 Task: Find connections with filter location Chesterfield with filter topic #engineeringwith filter profile language Spanish with filter current company Employee Vs HR with filter school Hansraj College with filter industry Digital Accessibility Services with filter service category Coaching & Mentoring with filter keywords title Housekeeper
Action: Mouse moved to (524, 64)
Screenshot: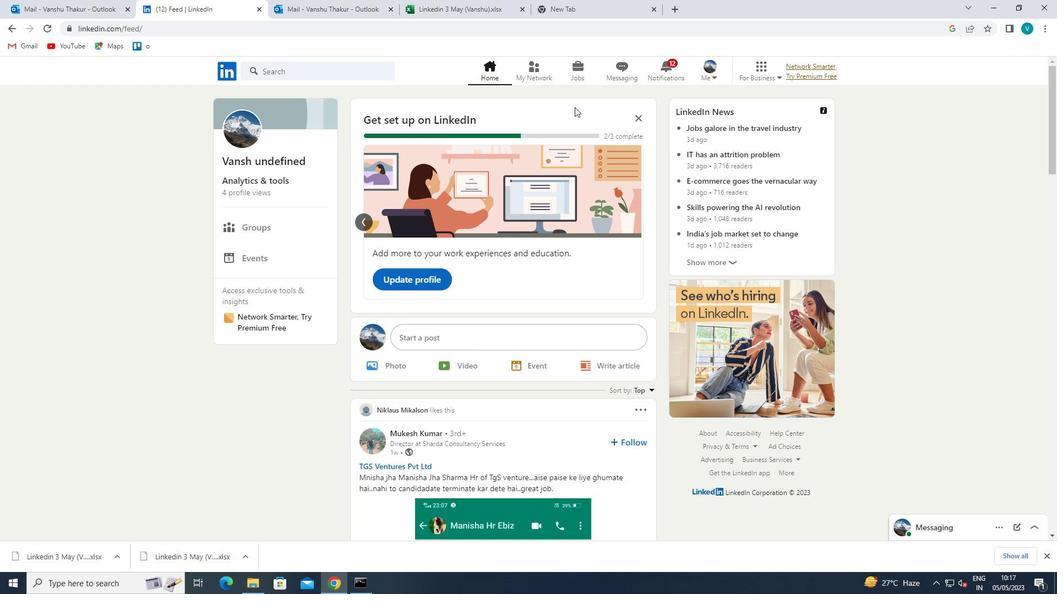 
Action: Mouse pressed left at (524, 64)
Screenshot: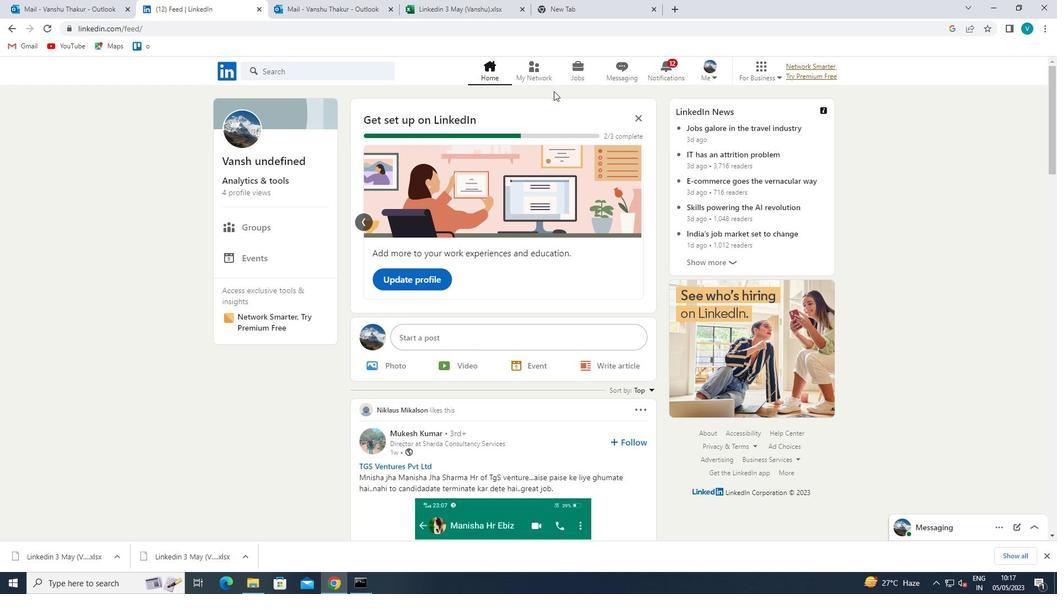 
Action: Mouse moved to (325, 131)
Screenshot: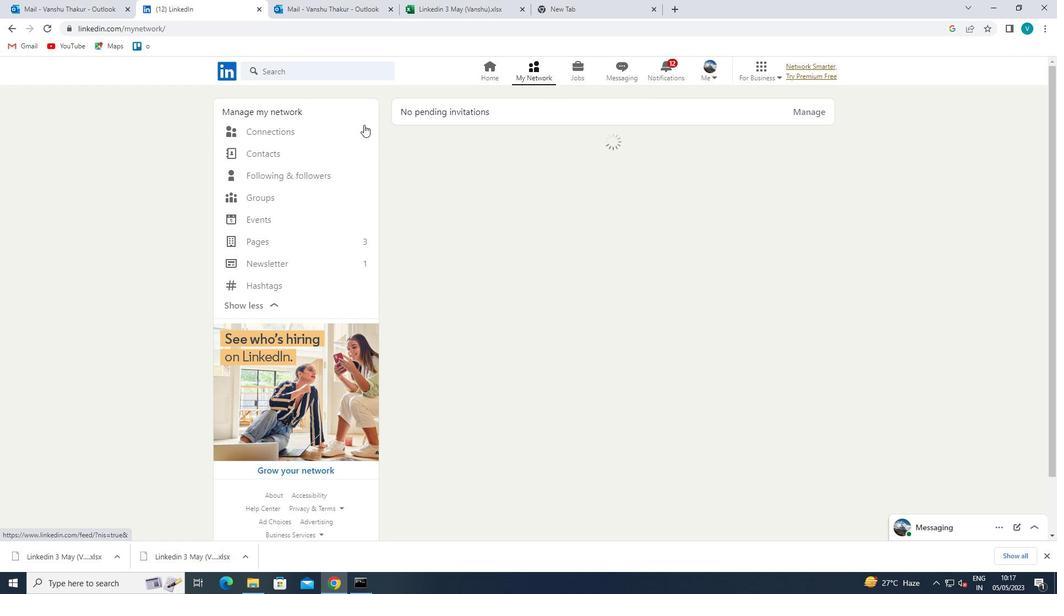 
Action: Mouse pressed left at (325, 131)
Screenshot: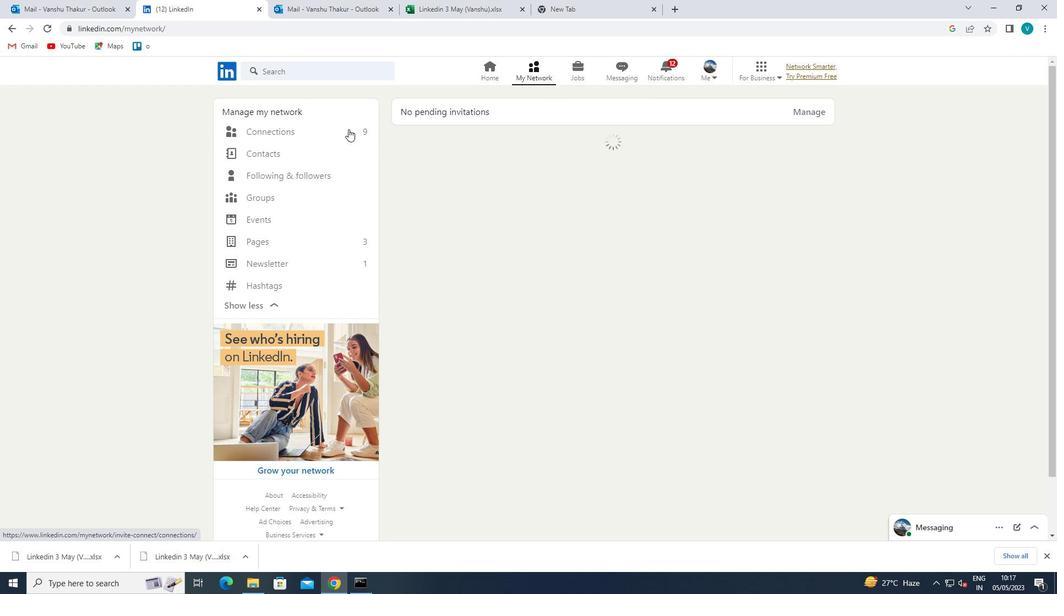 
Action: Mouse moved to (589, 127)
Screenshot: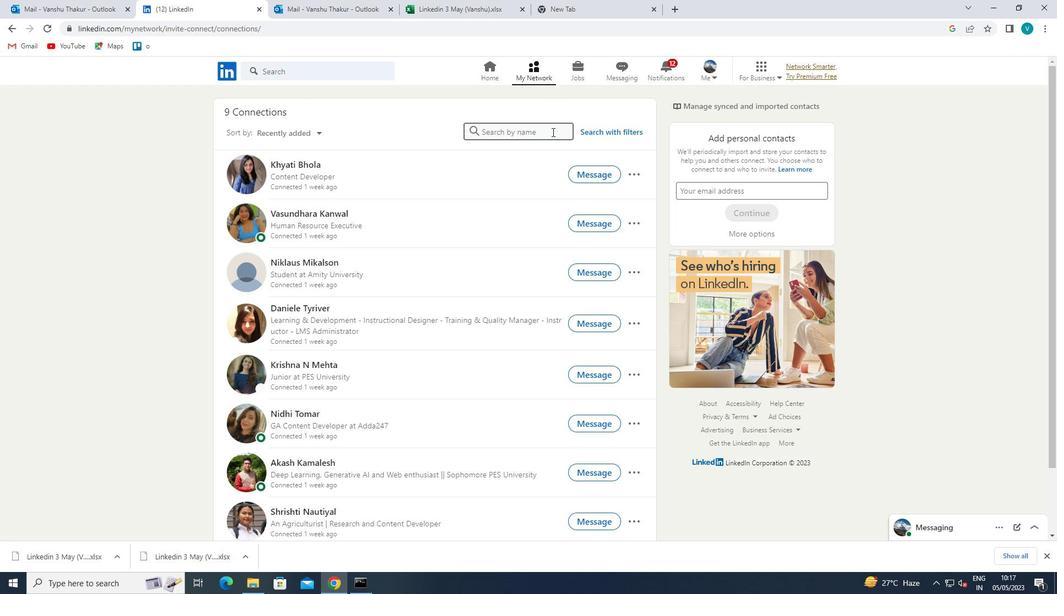 
Action: Mouse pressed left at (589, 127)
Screenshot: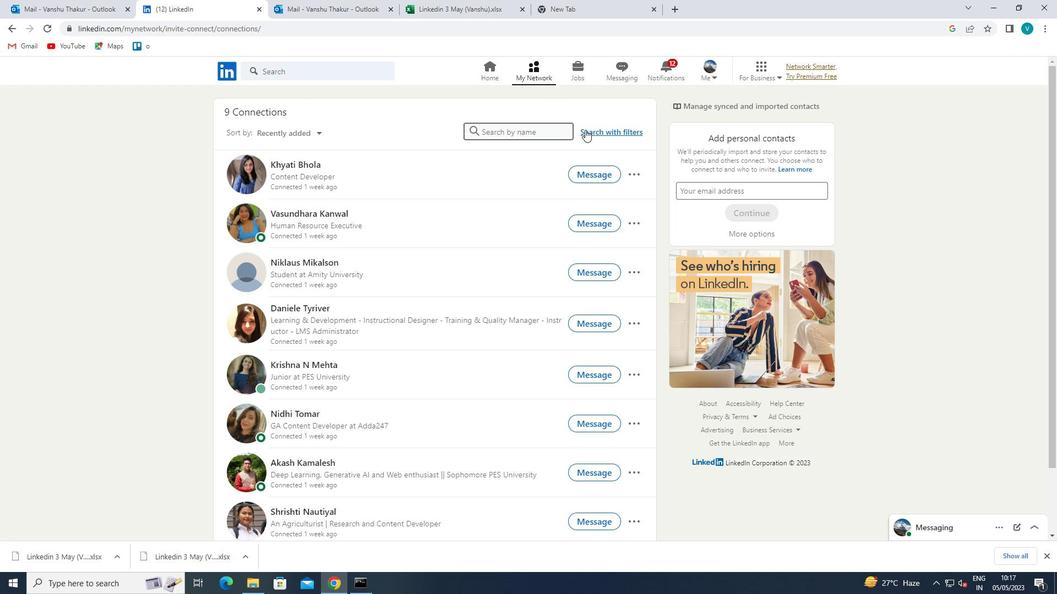
Action: Mouse moved to (540, 101)
Screenshot: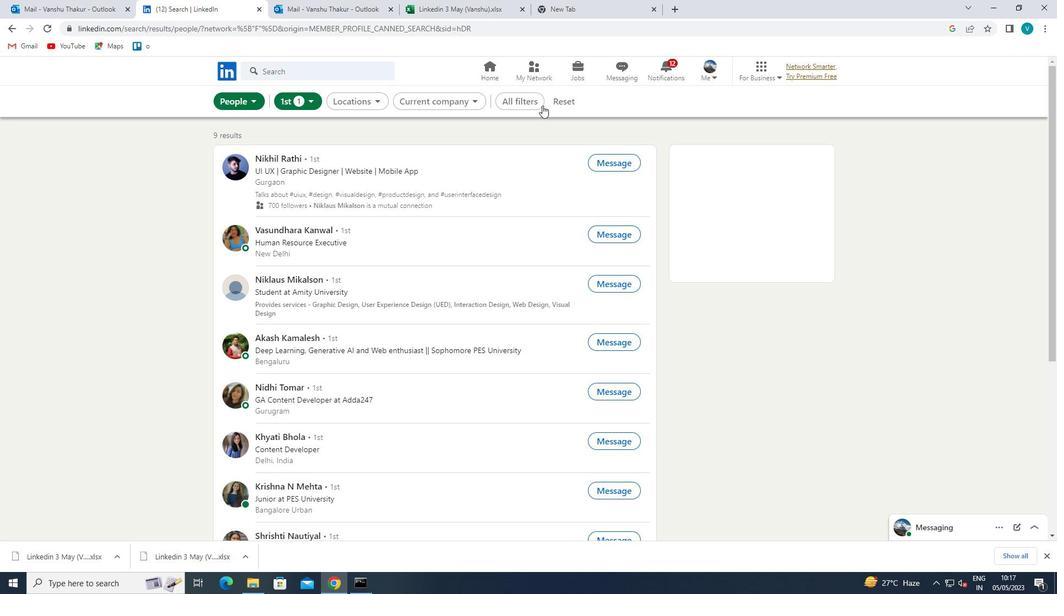 
Action: Mouse pressed left at (540, 101)
Screenshot: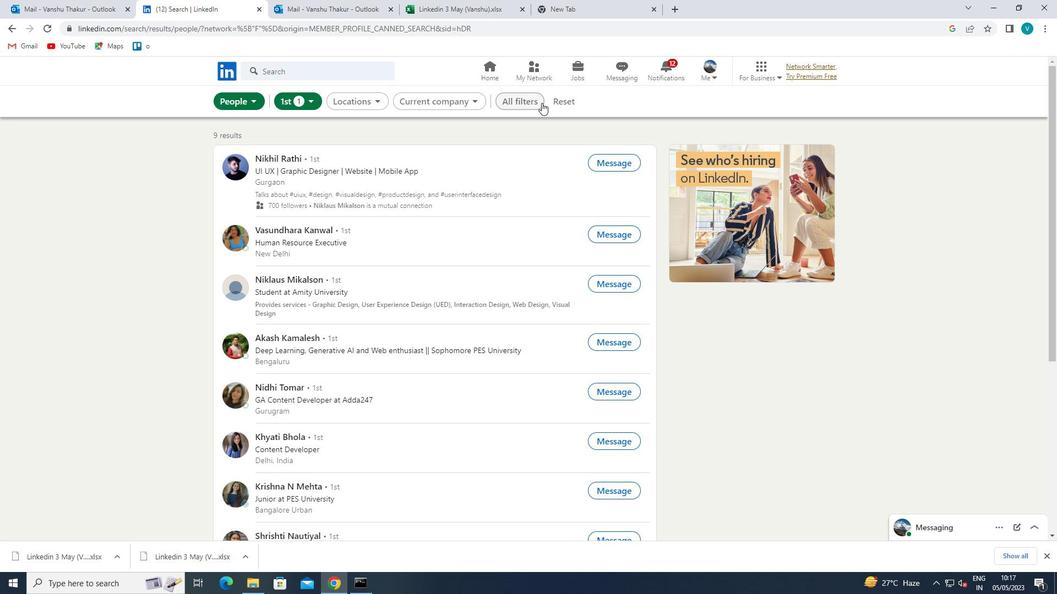 
Action: Mouse moved to (926, 223)
Screenshot: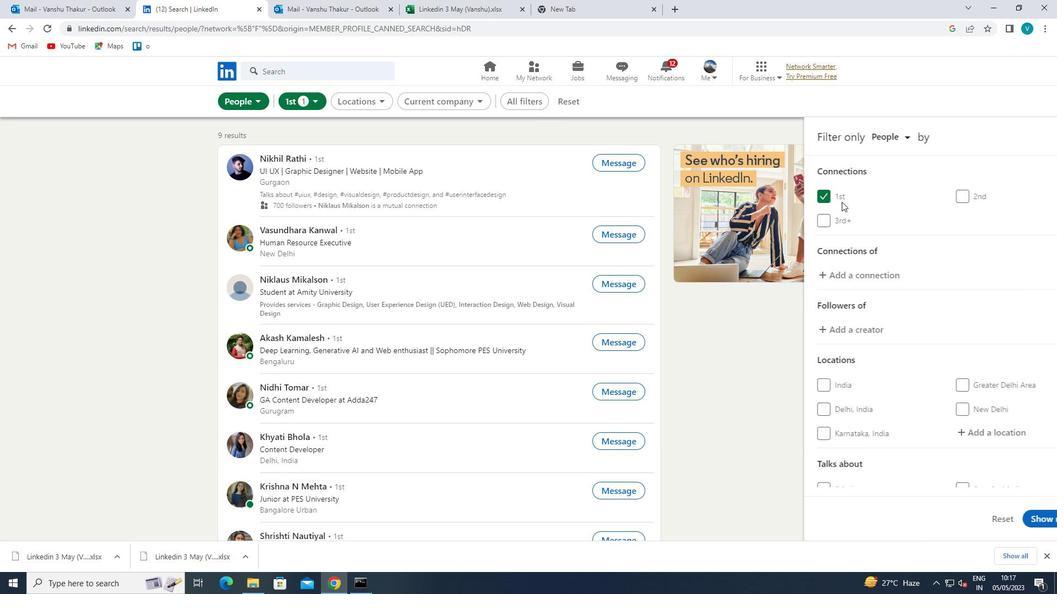 
Action: Mouse scrolled (926, 222) with delta (0, 0)
Screenshot: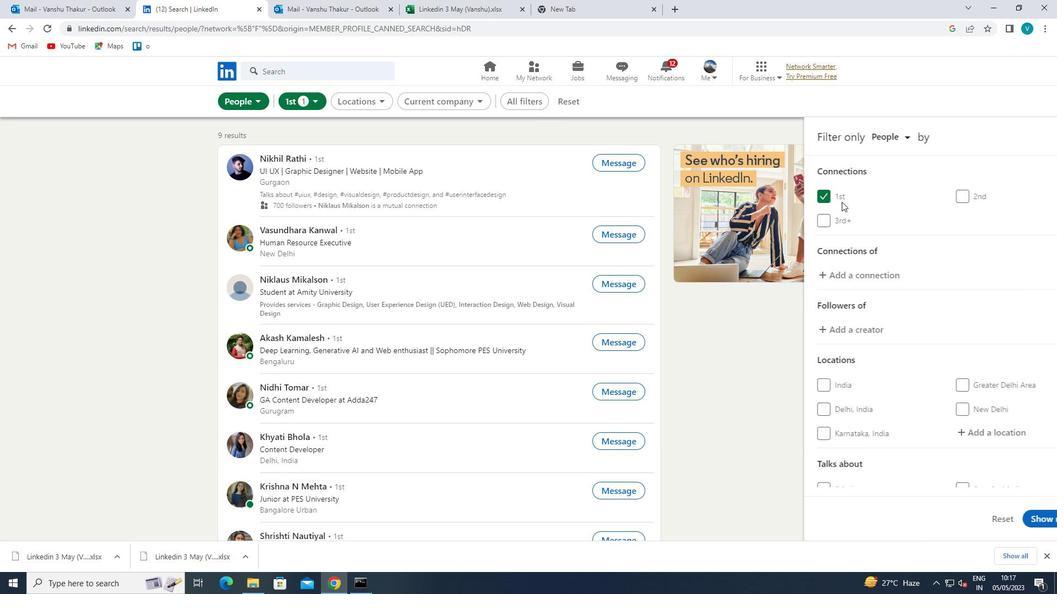 
Action: Mouse scrolled (926, 222) with delta (0, 0)
Screenshot: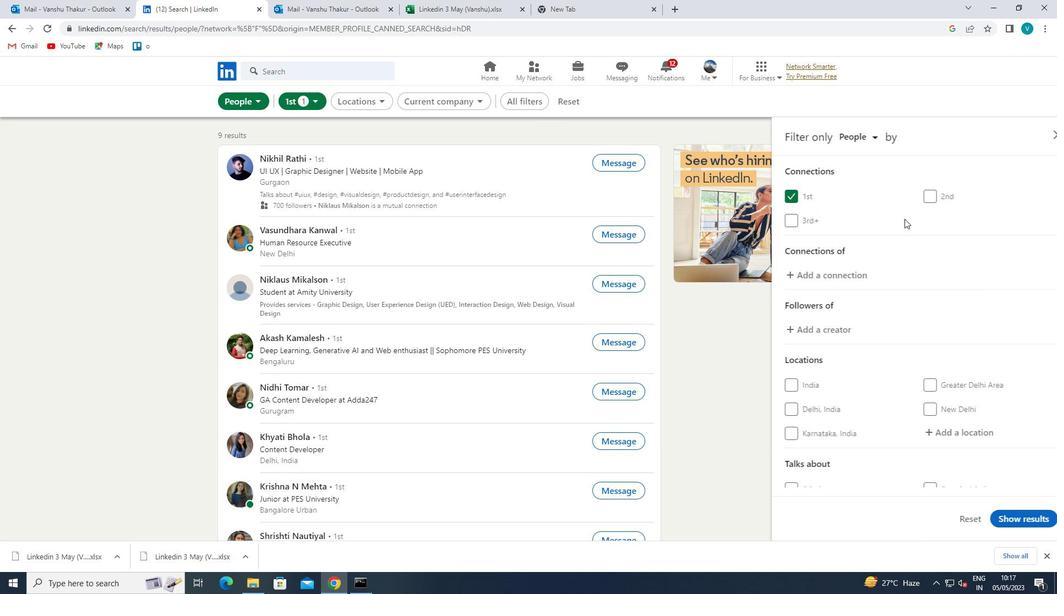 
Action: Mouse moved to (954, 316)
Screenshot: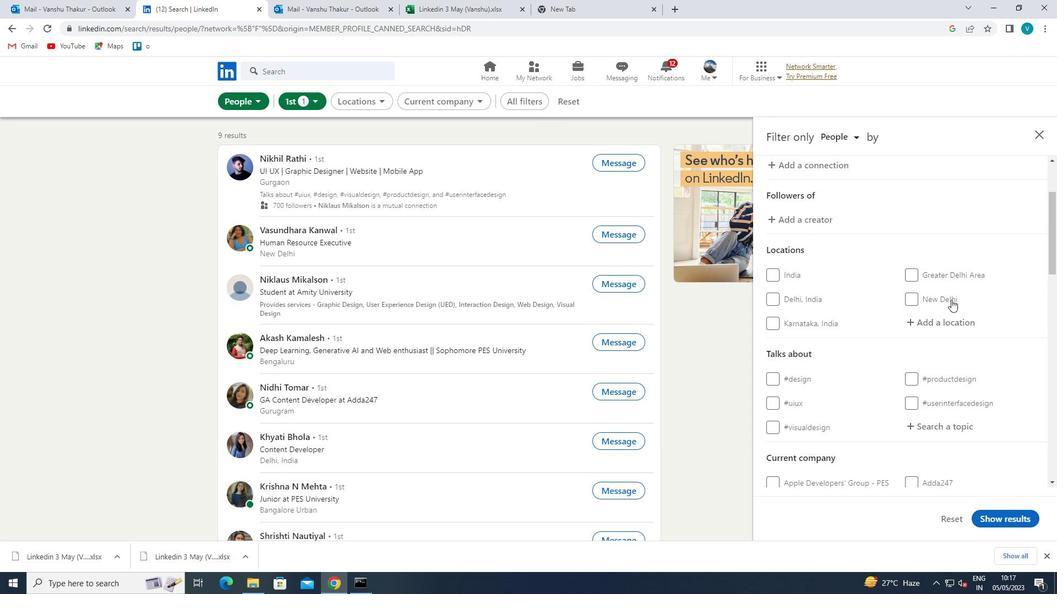 
Action: Mouse pressed left at (954, 316)
Screenshot: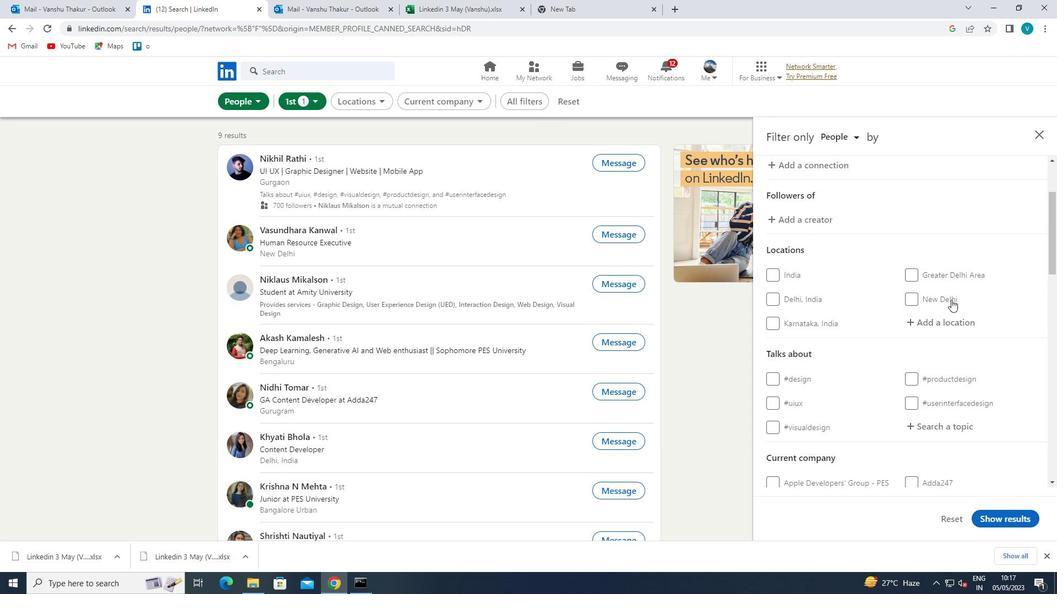 
Action: Key pressed <Key.shift>CHESTERG<Key.backspace>FIELS
Screenshot: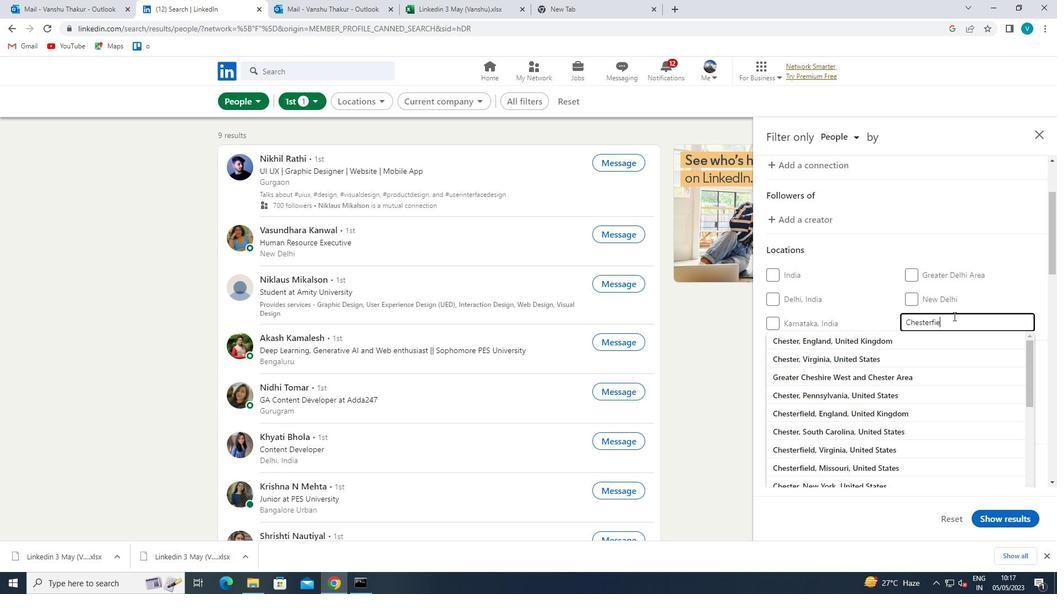 
Action: Mouse moved to (927, 342)
Screenshot: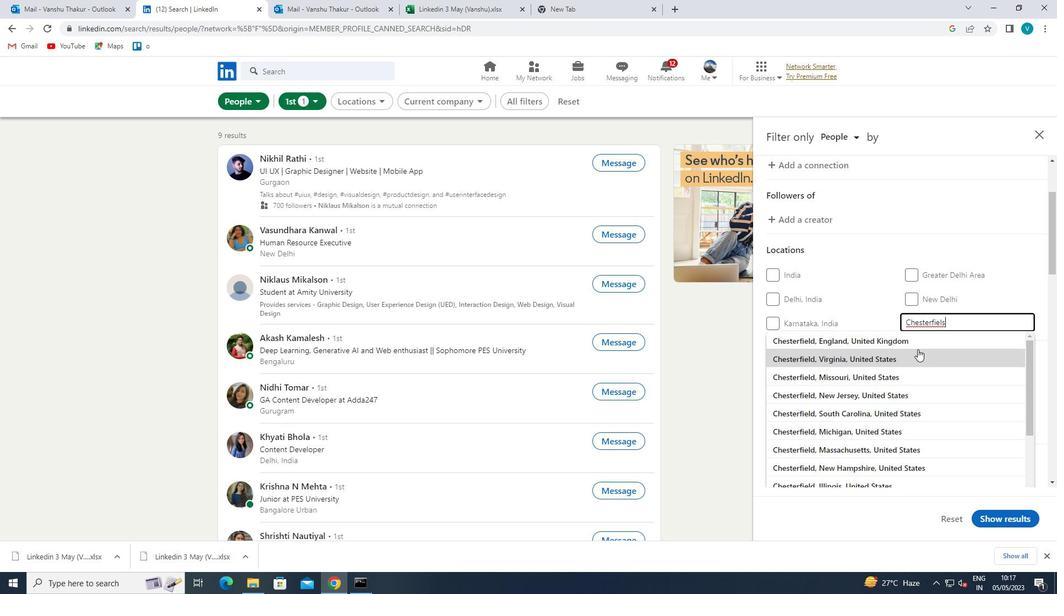 
Action: Mouse pressed left at (927, 342)
Screenshot: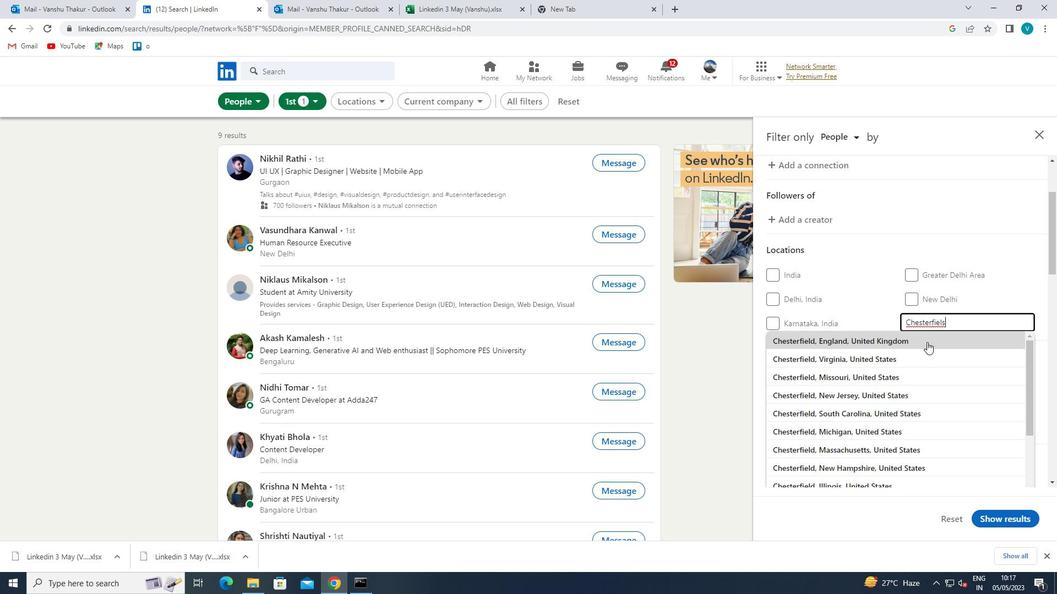 
Action: Mouse scrolled (927, 342) with delta (0, 0)
Screenshot: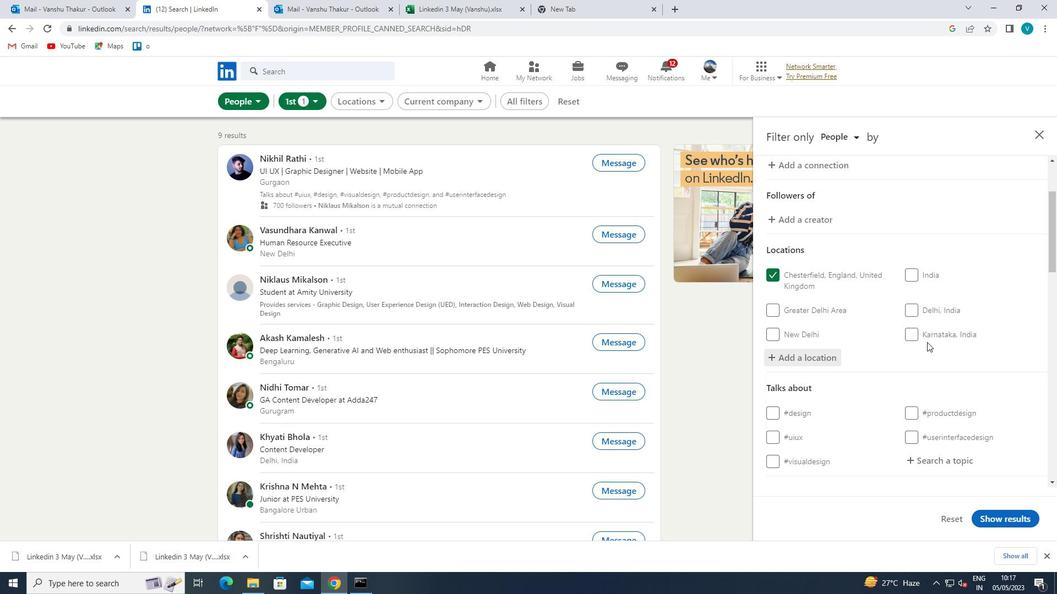 
Action: Mouse scrolled (927, 342) with delta (0, 0)
Screenshot: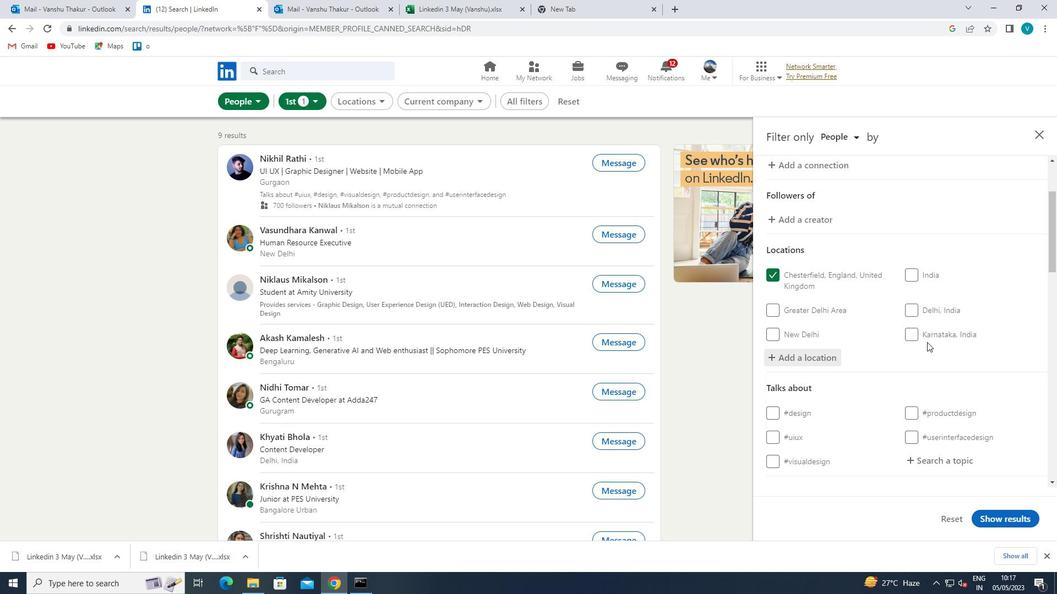 
Action: Mouse moved to (936, 356)
Screenshot: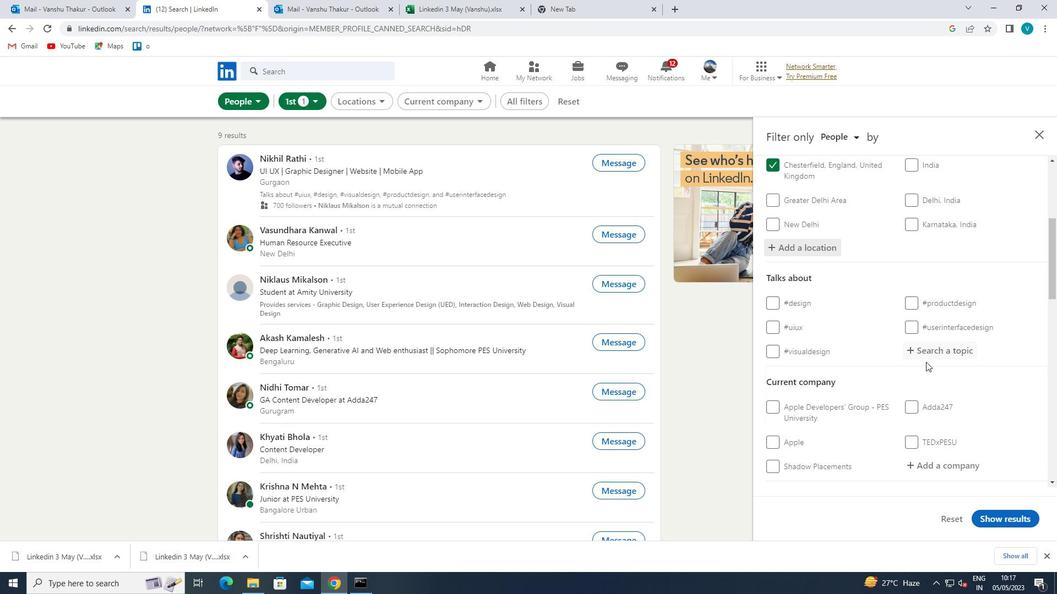 
Action: Mouse pressed left at (936, 356)
Screenshot: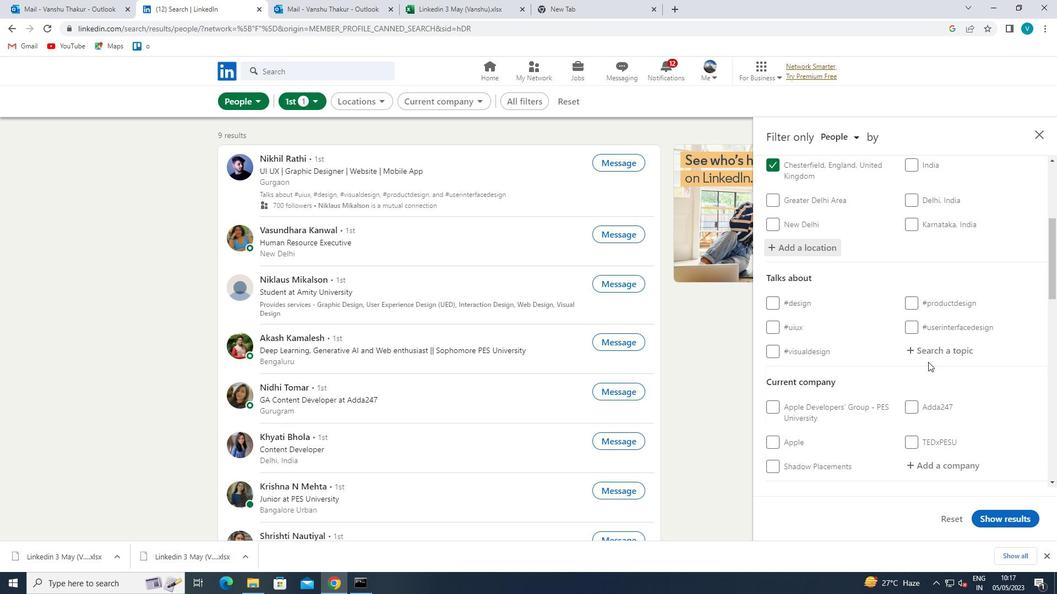 
Action: Key pressed ENGINEER
Screenshot: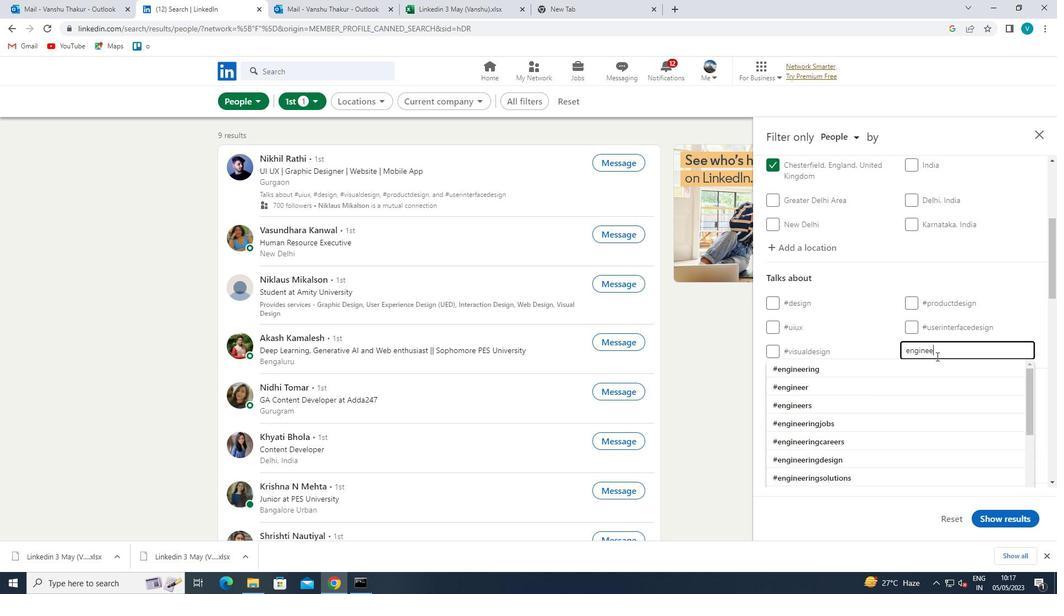 
Action: Mouse moved to (908, 365)
Screenshot: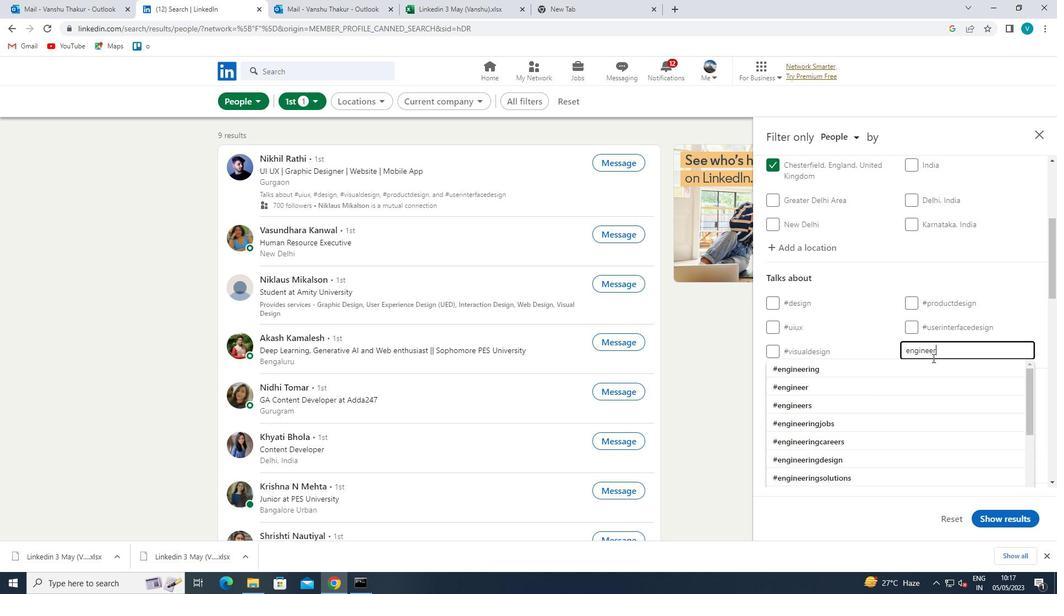
Action: Mouse pressed left at (908, 365)
Screenshot: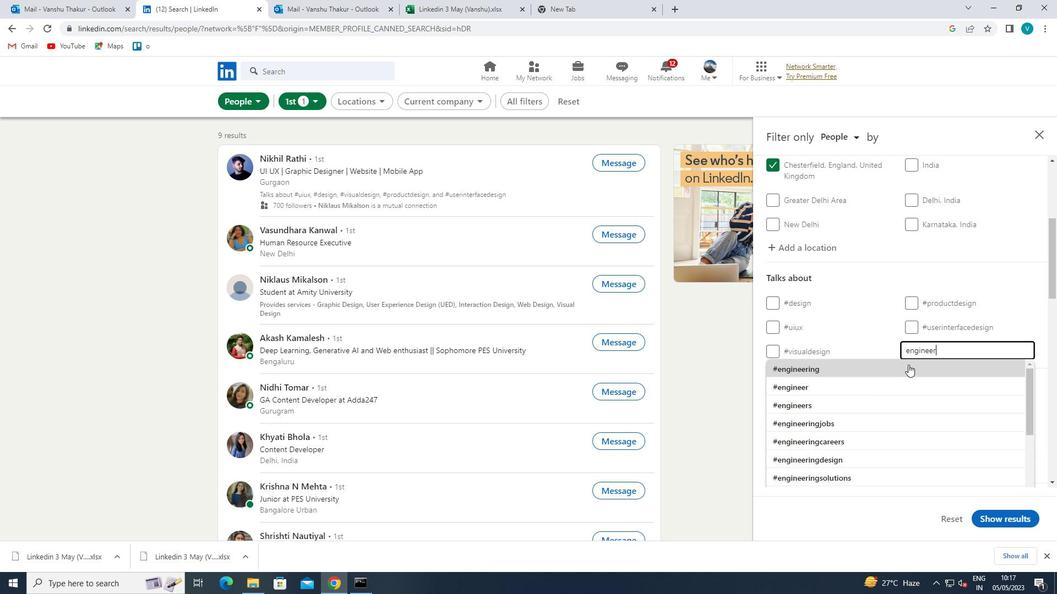
Action: Mouse moved to (908, 365)
Screenshot: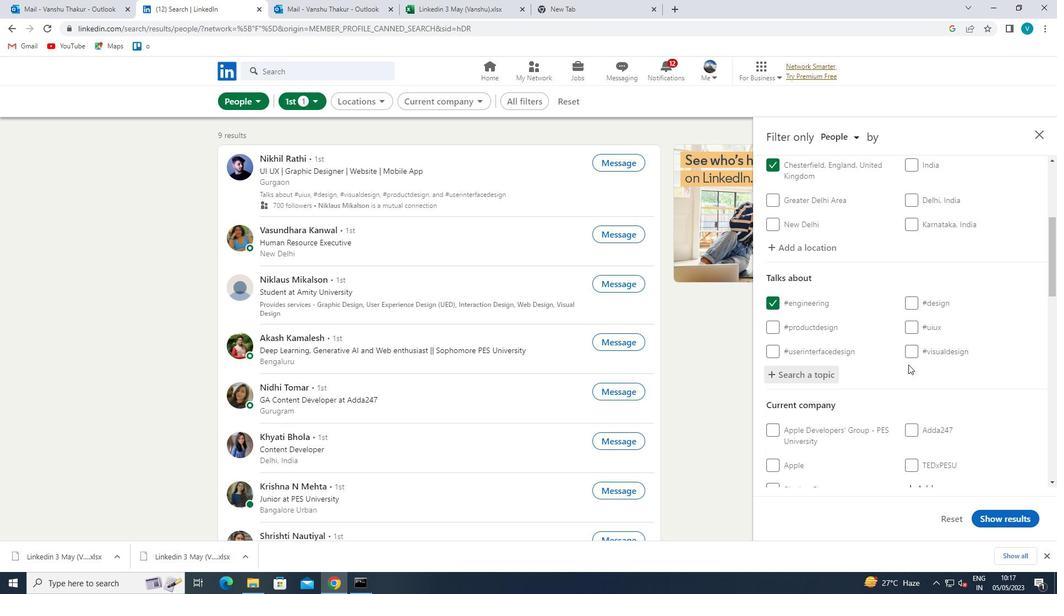 
Action: Mouse scrolled (908, 365) with delta (0, 0)
Screenshot: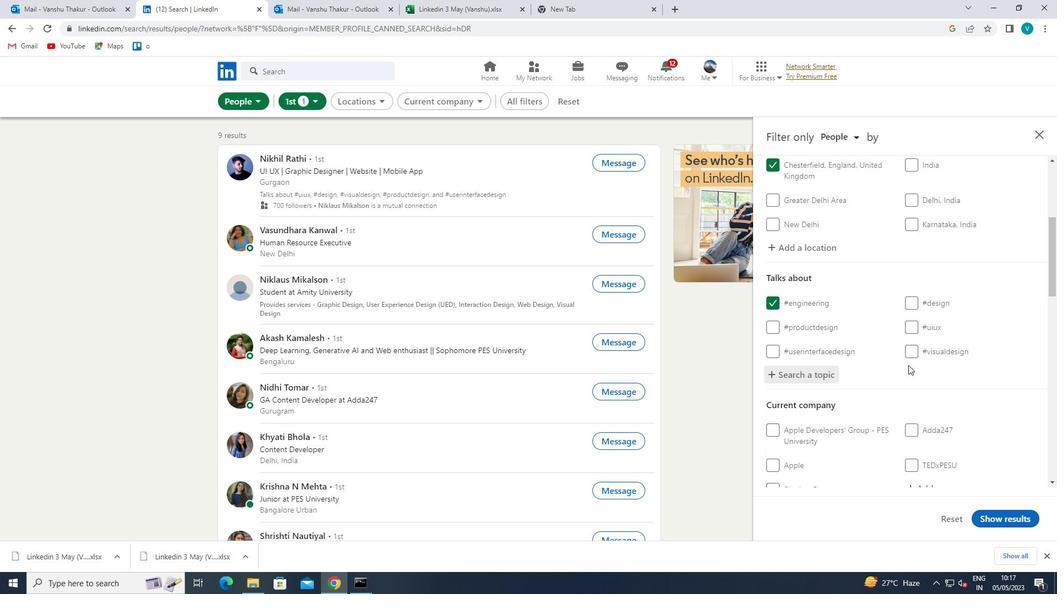 
Action: Mouse scrolled (908, 365) with delta (0, 0)
Screenshot: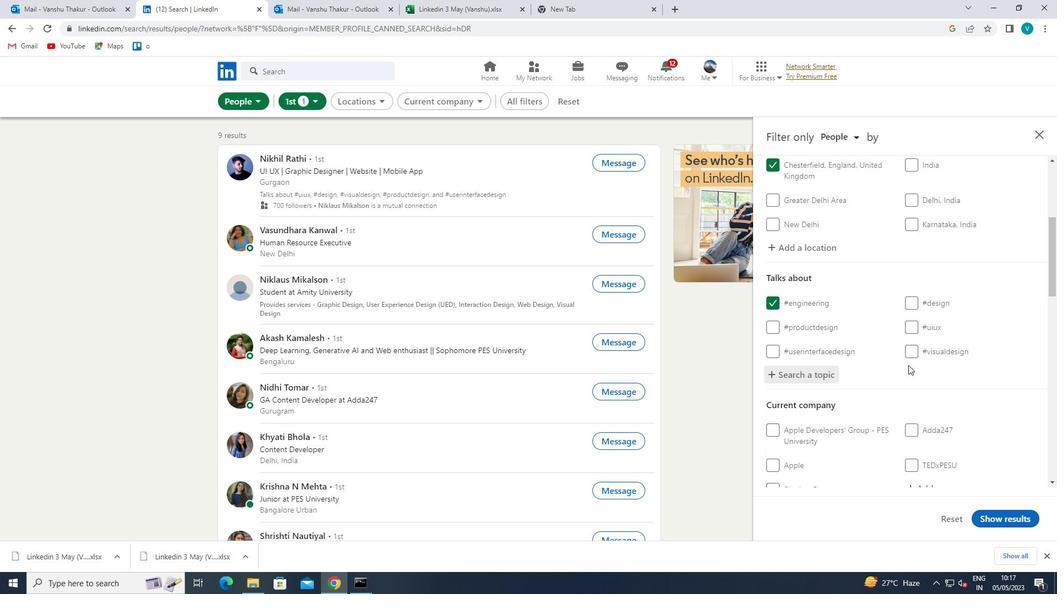
Action: Mouse moved to (920, 370)
Screenshot: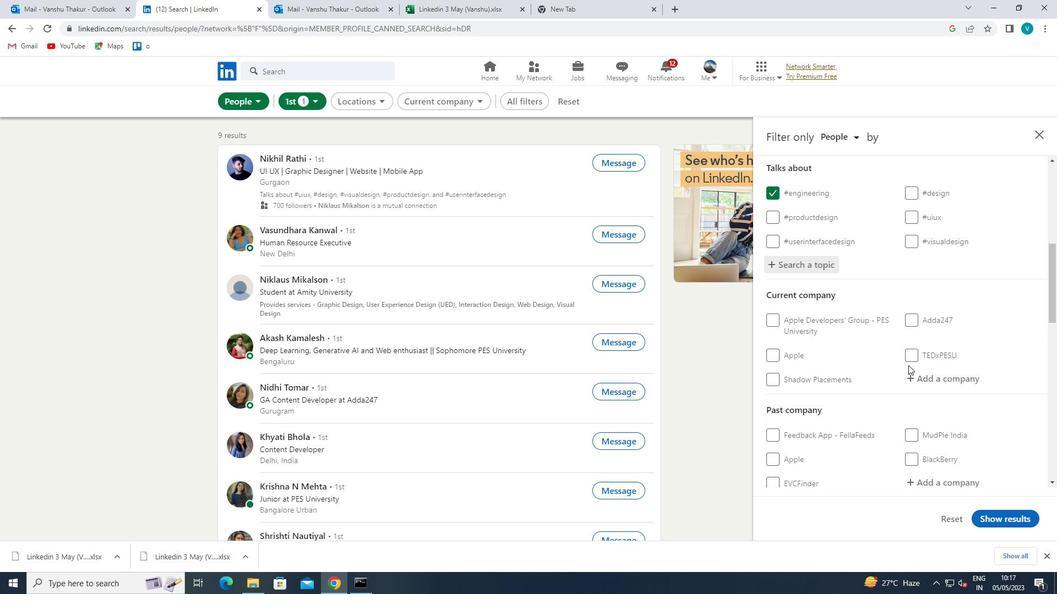 
Action: Mouse pressed left at (920, 370)
Screenshot: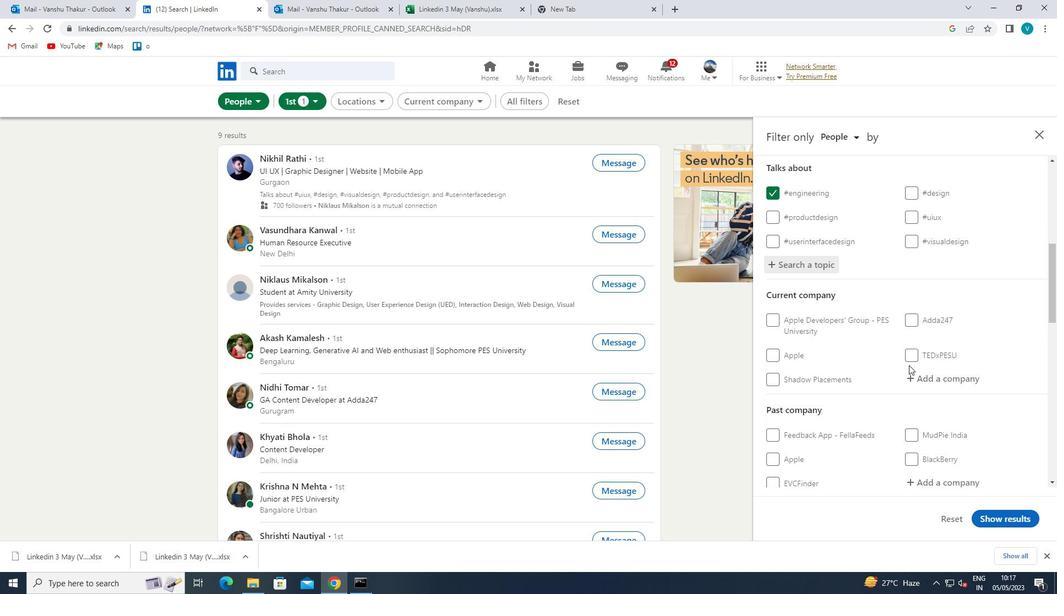 
Action: Key pressed <Key.shift><Key.shift><Key.shift>EMPLOYEE
Screenshot: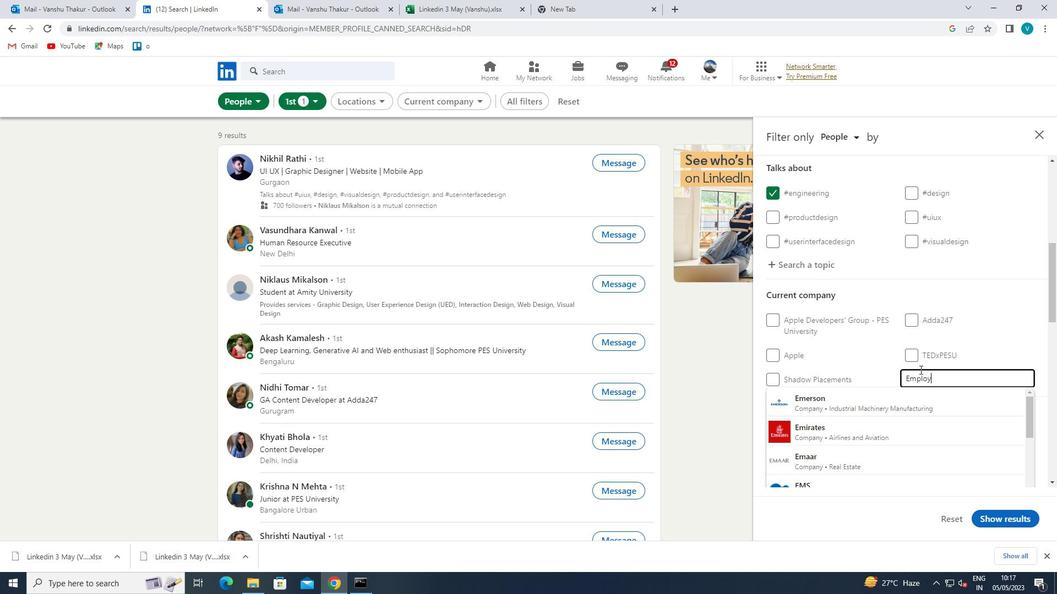 
Action: Mouse moved to (890, 392)
Screenshot: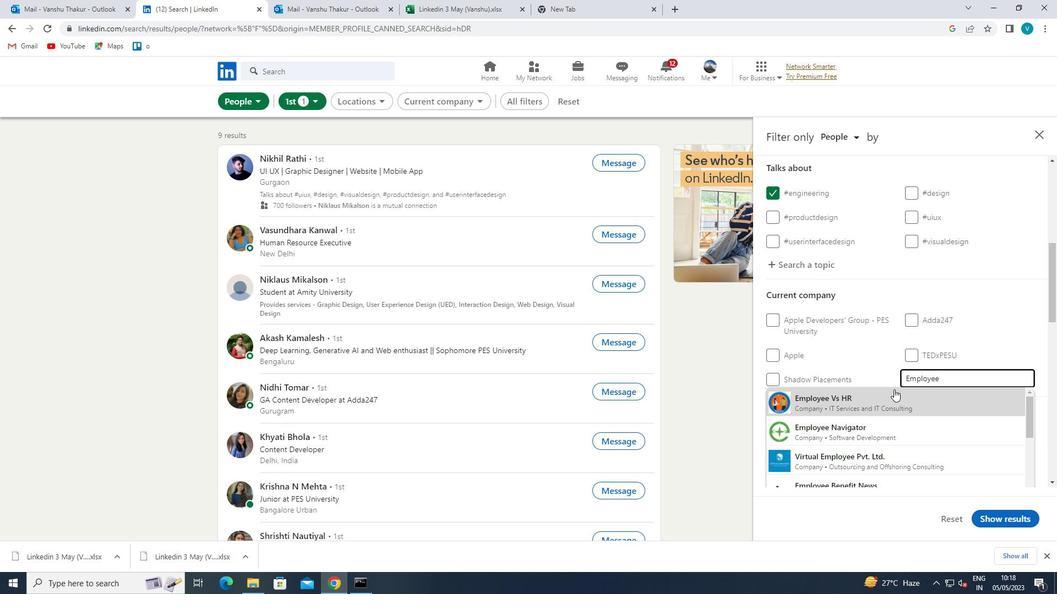 
Action: Mouse pressed left at (890, 392)
Screenshot: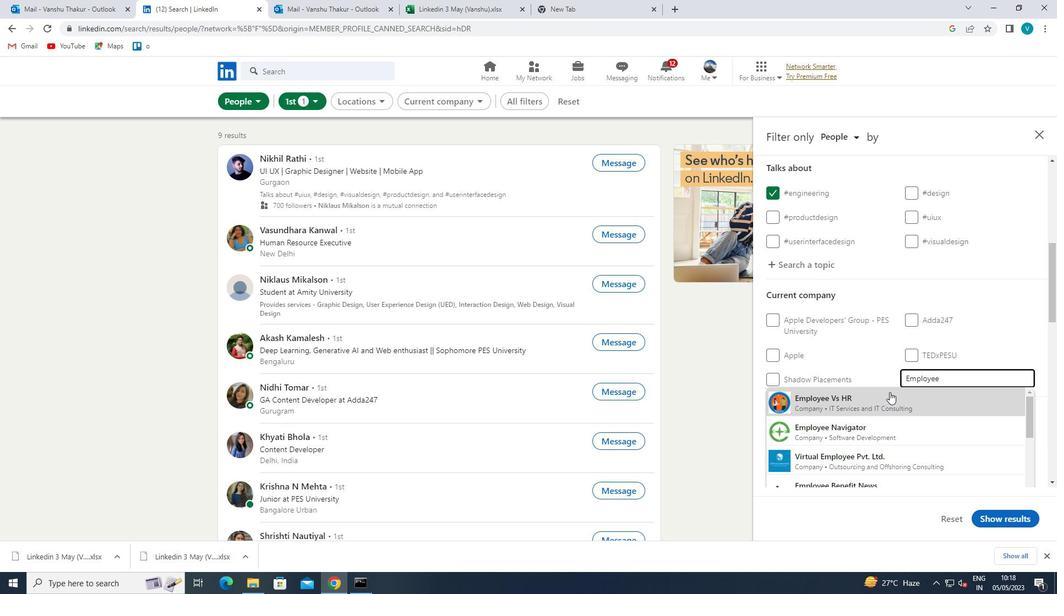 
Action: Mouse scrolled (890, 392) with delta (0, 0)
Screenshot: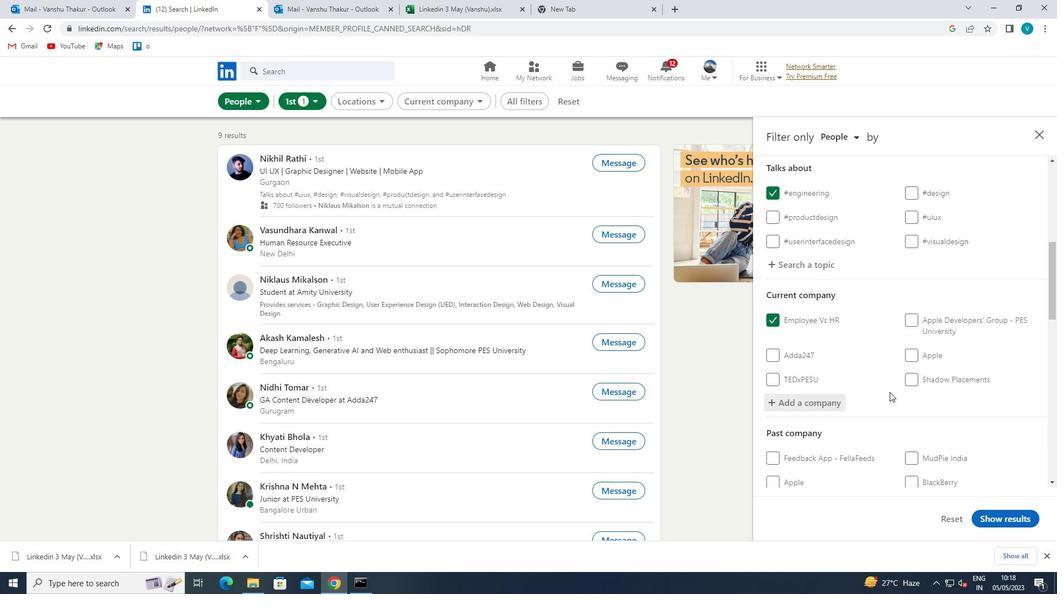 
Action: Mouse scrolled (890, 392) with delta (0, 0)
Screenshot: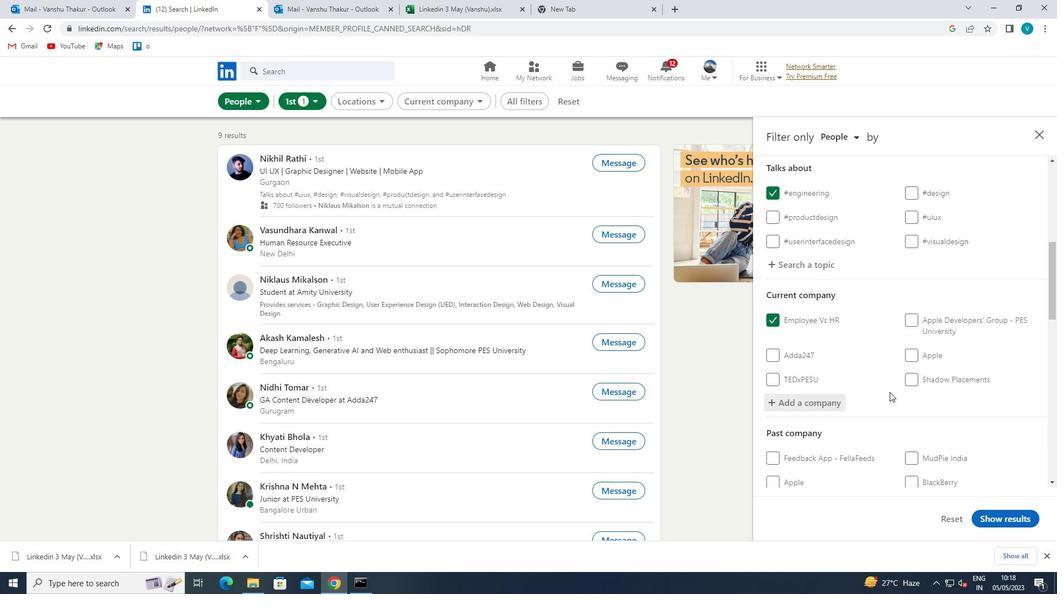 
Action: Mouse scrolled (890, 392) with delta (0, 0)
Screenshot: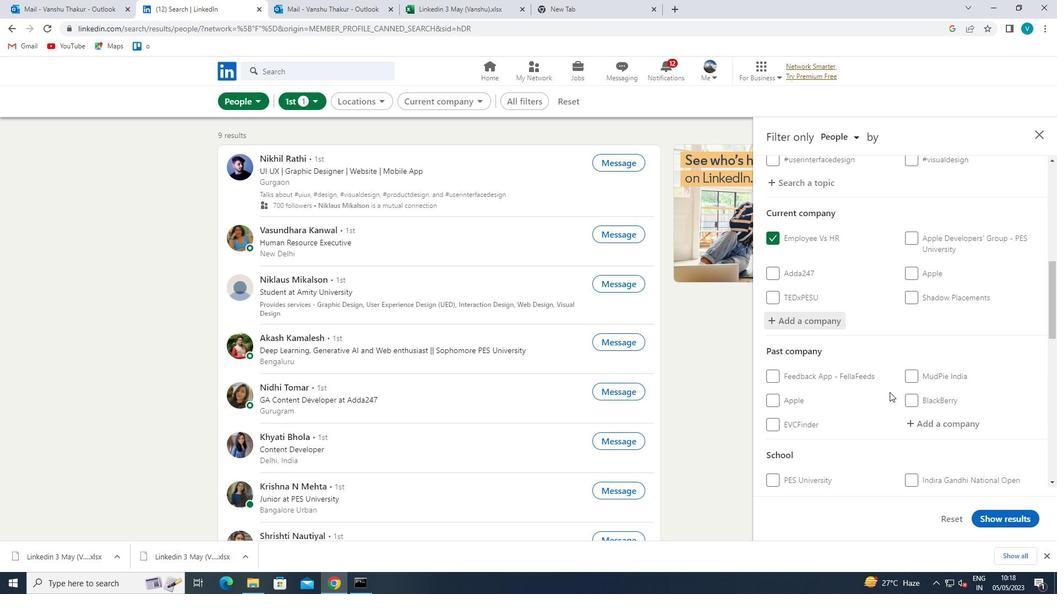 
Action: Mouse scrolled (890, 392) with delta (0, 0)
Screenshot: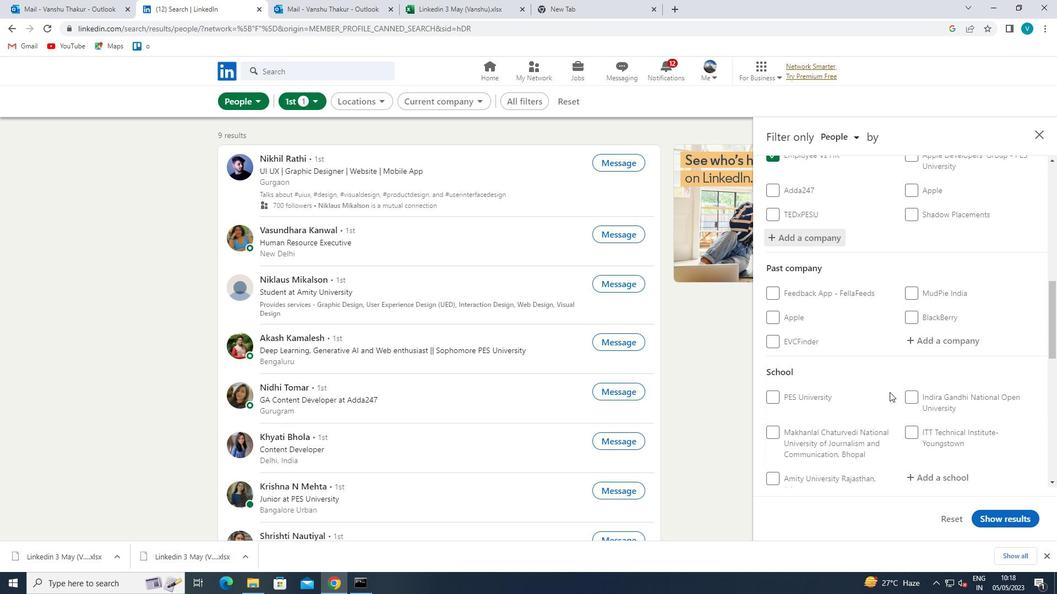
Action: Mouse scrolled (890, 392) with delta (0, 0)
Screenshot: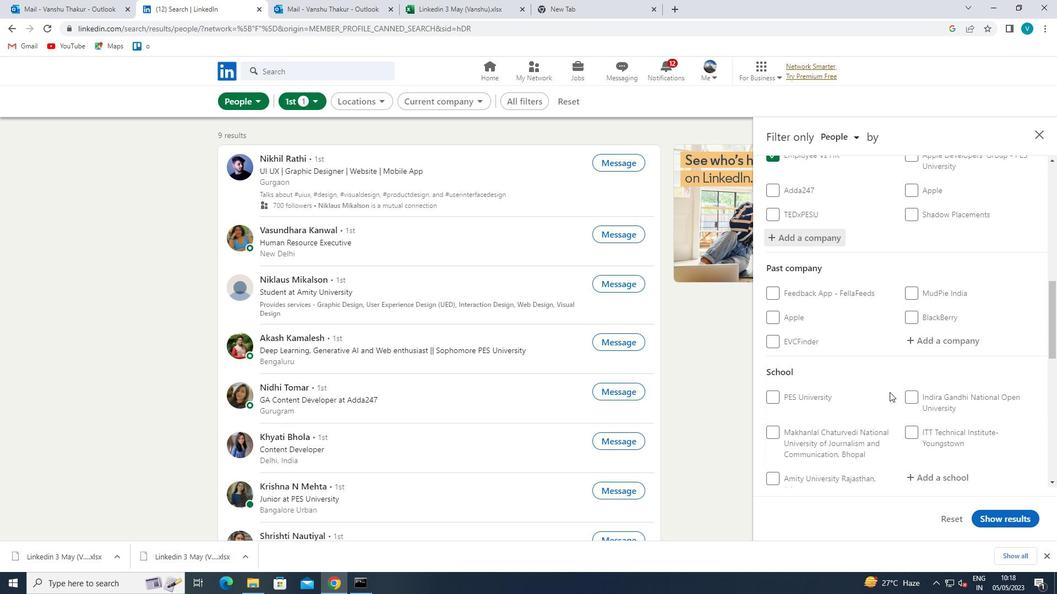 
Action: Mouse moved to (922, 371)
Screenshot: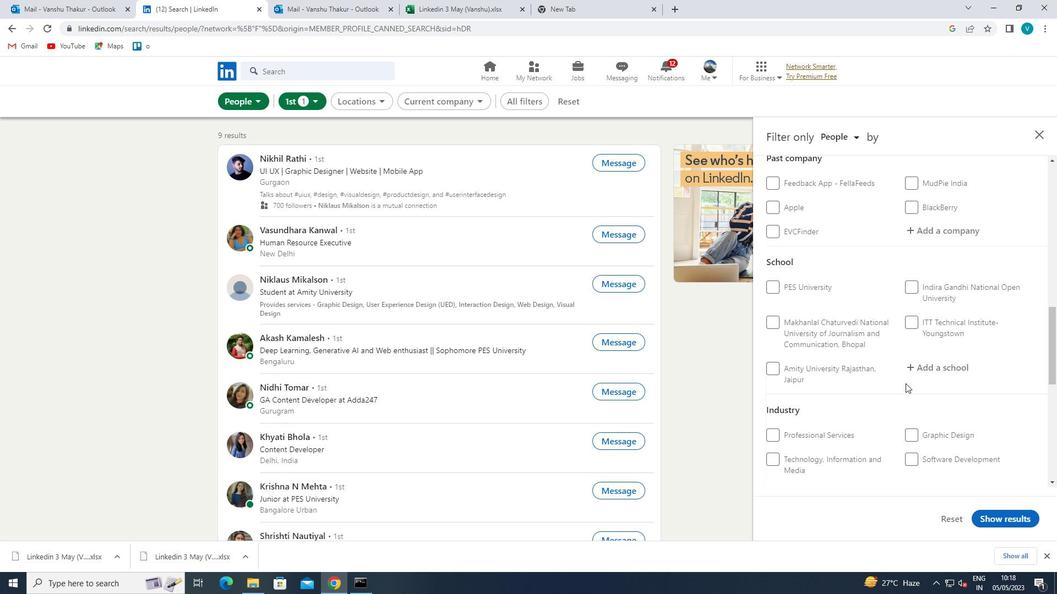 
Action: Mouse pressed left at (922, 371)
Screenshot: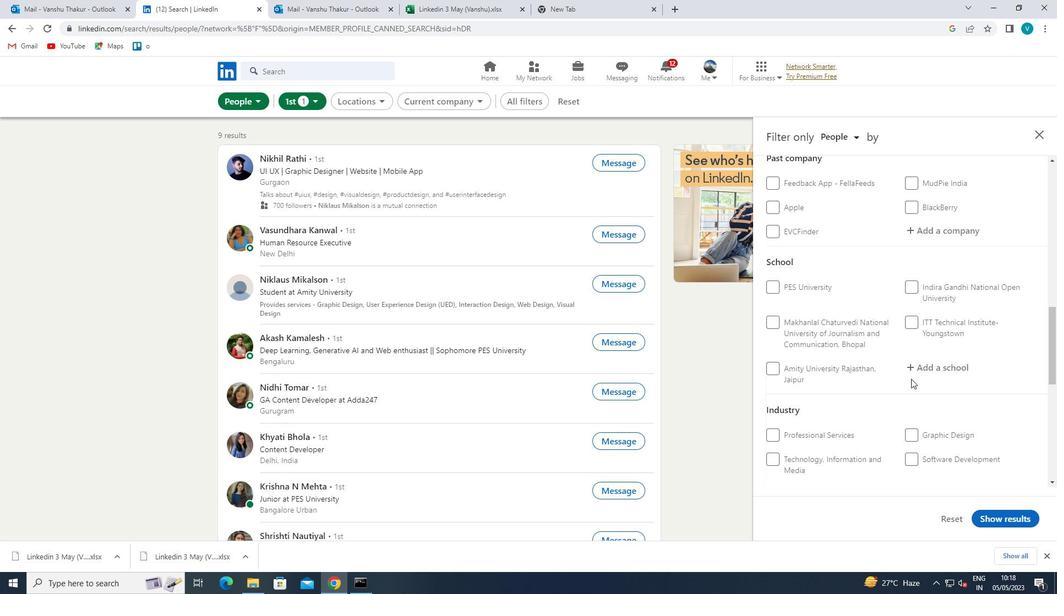 
Action: Key pressed <Key.shift>HANSRAJ
Screenshot: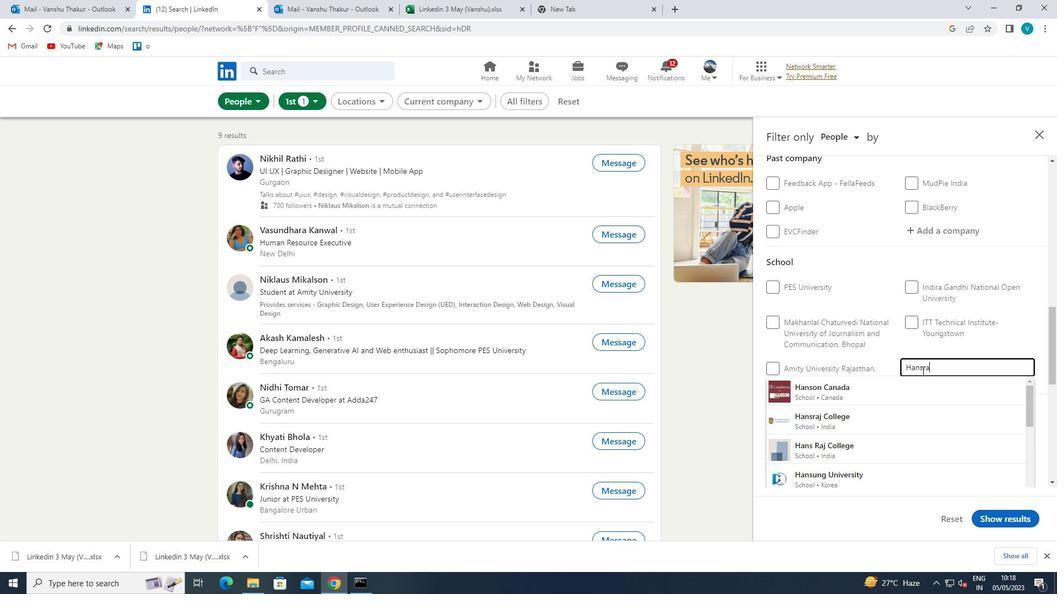 
Action: Mouse moved to (905, 381)
Screenshot: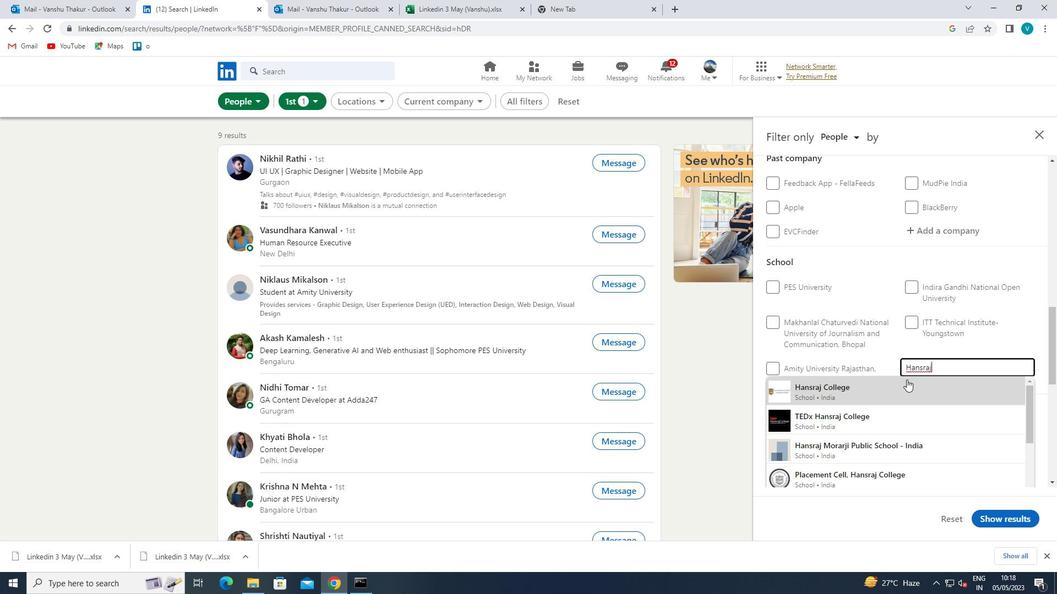 
Action: Mouse pressed left at (905, 381)
Screenshot: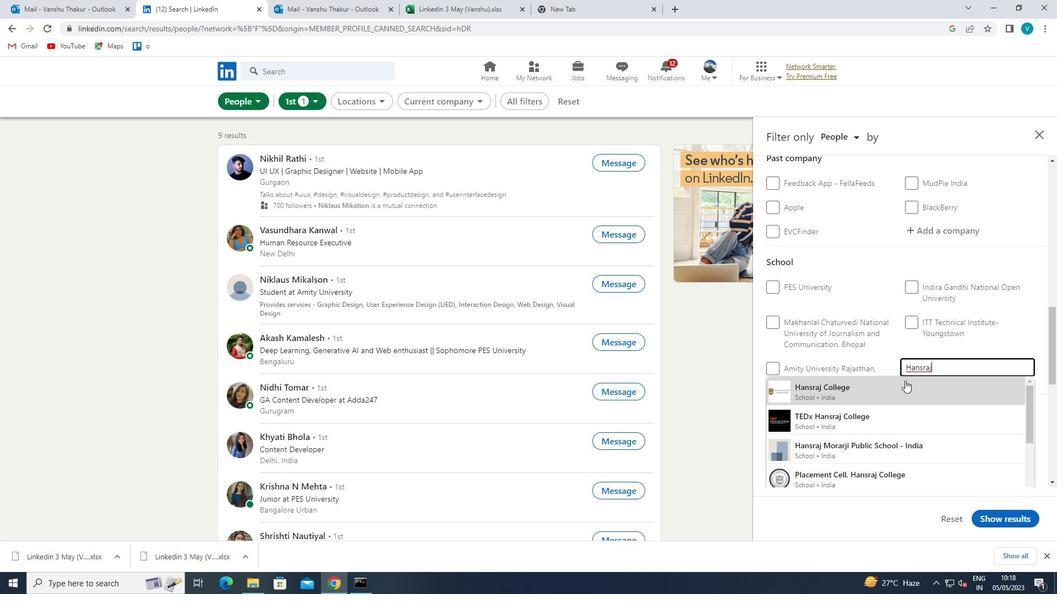 
Action: Mouse scrolled (905, 380) with delta (0, 0)
Screenshot: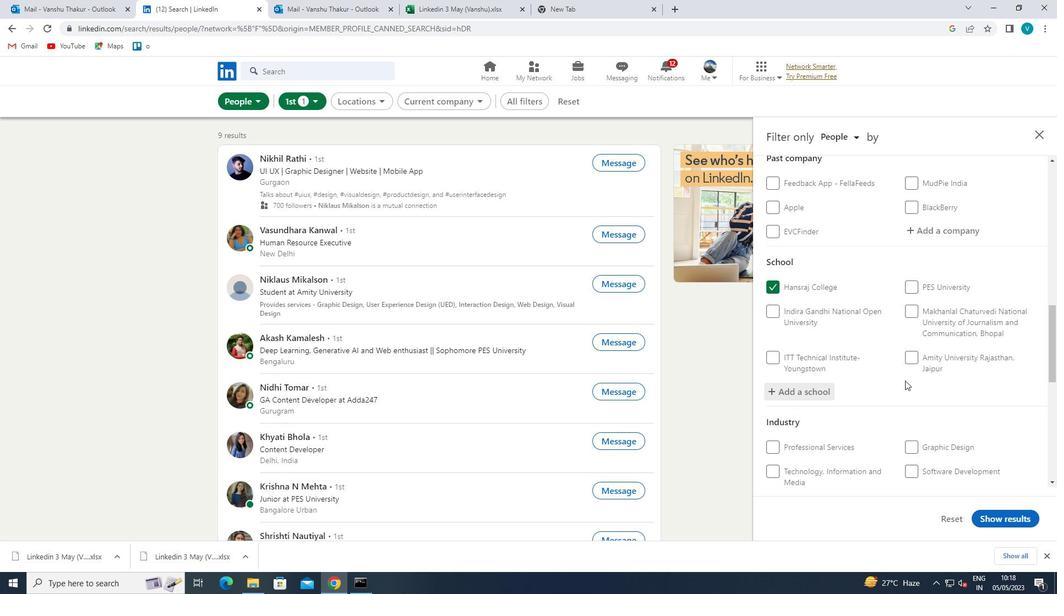 
Action: Mouse scrolled (905, 380) with delta (0, 0)
Screenshot: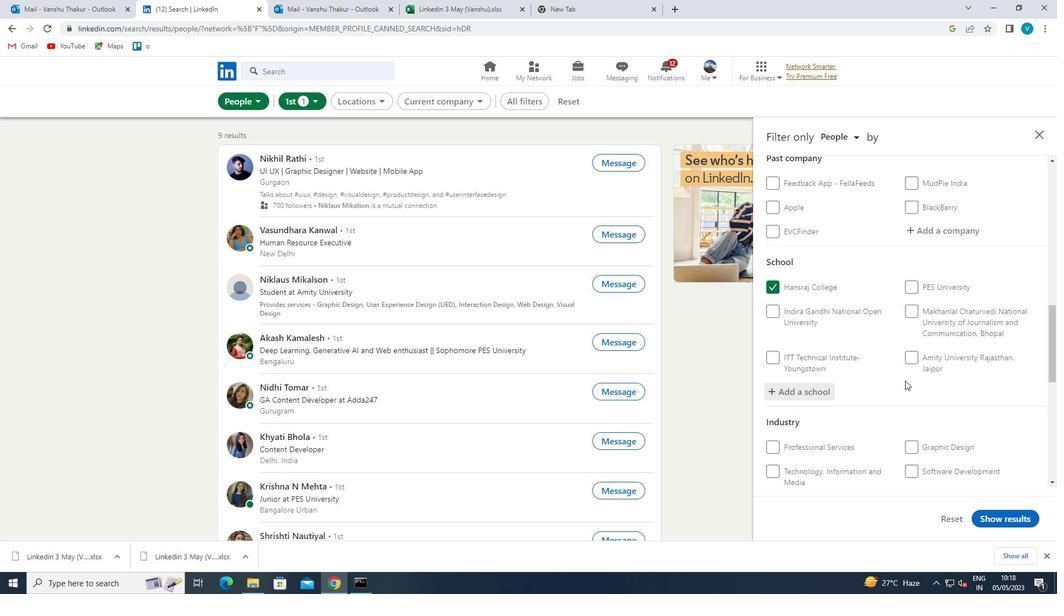 
Action: Mouse scrolled (905, 380) with delta (0, 0)
Screenshot: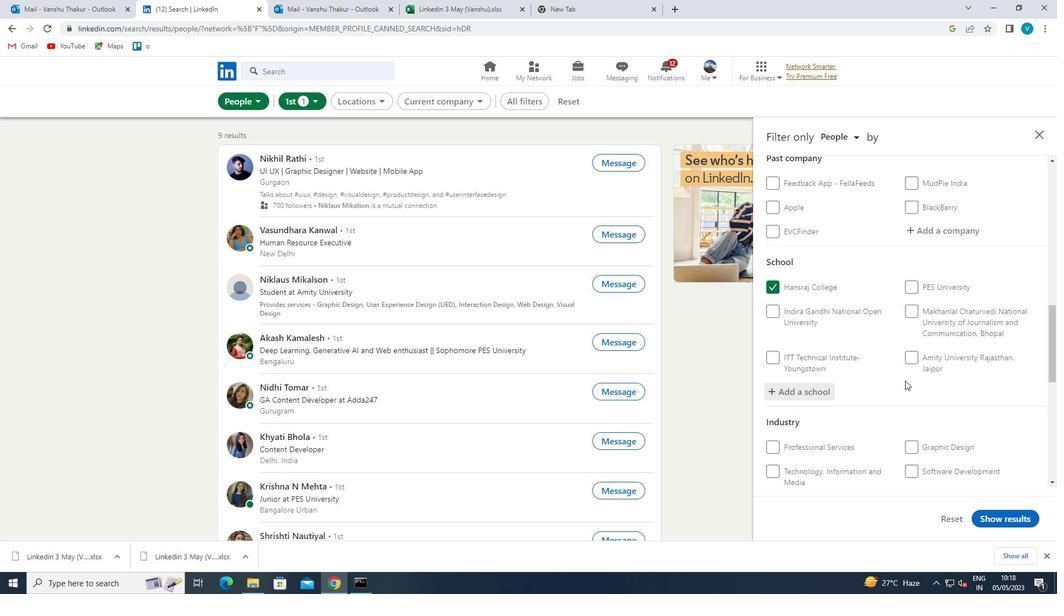 
Action: Mouse moved to (946, 337)
Screenshot: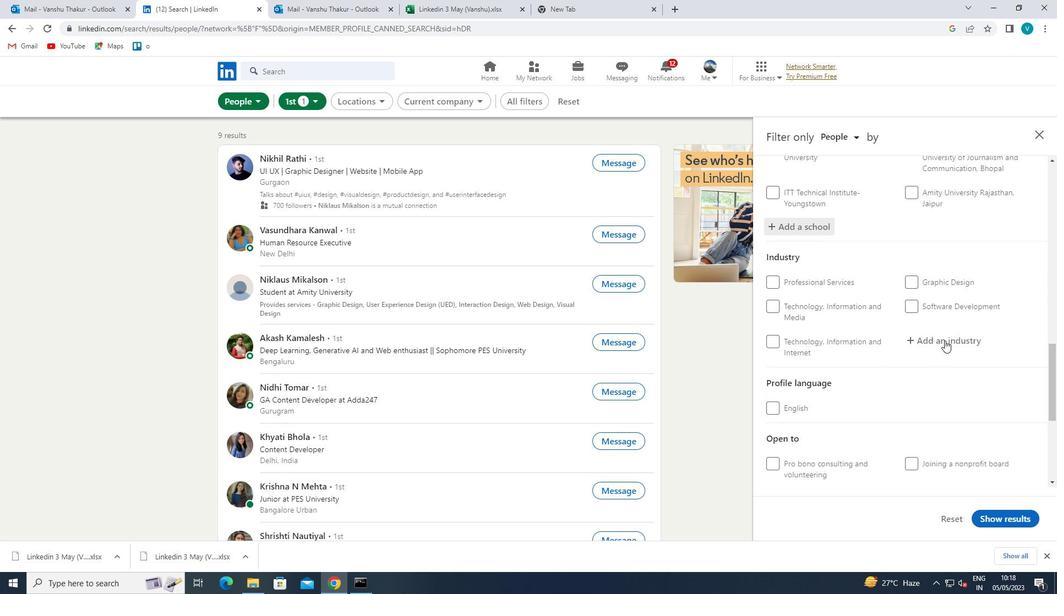 
Action: Mouse pressed left at (946, 337)
Screenshot: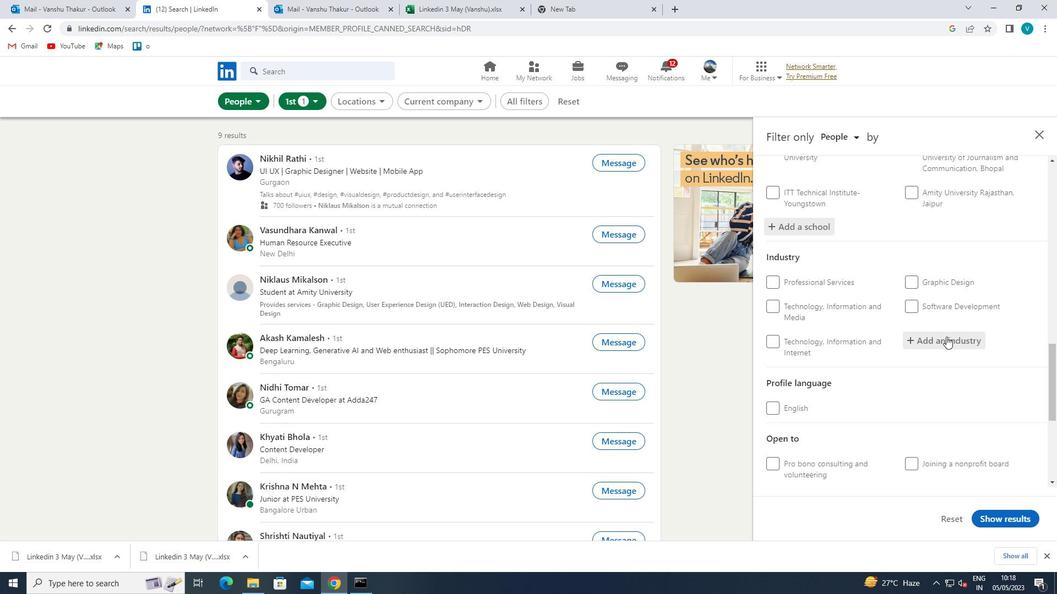 
Action: Key pressed <Key.shift>DIGITAL<Key.space><Key.shift>ACCES
Screenshot: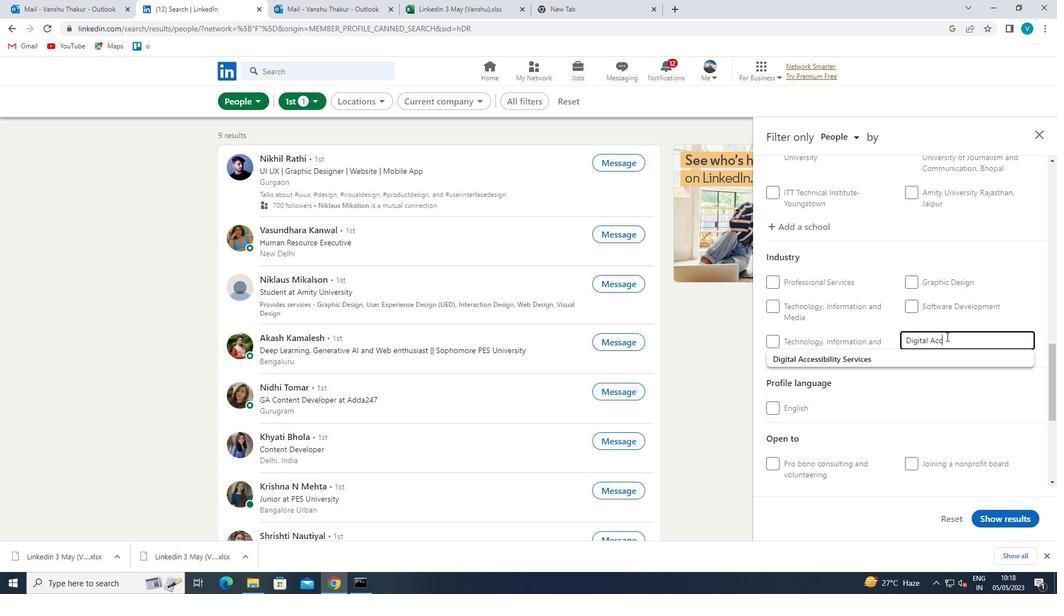 
Action: Mouse moved to (924, 353)
Screenshot: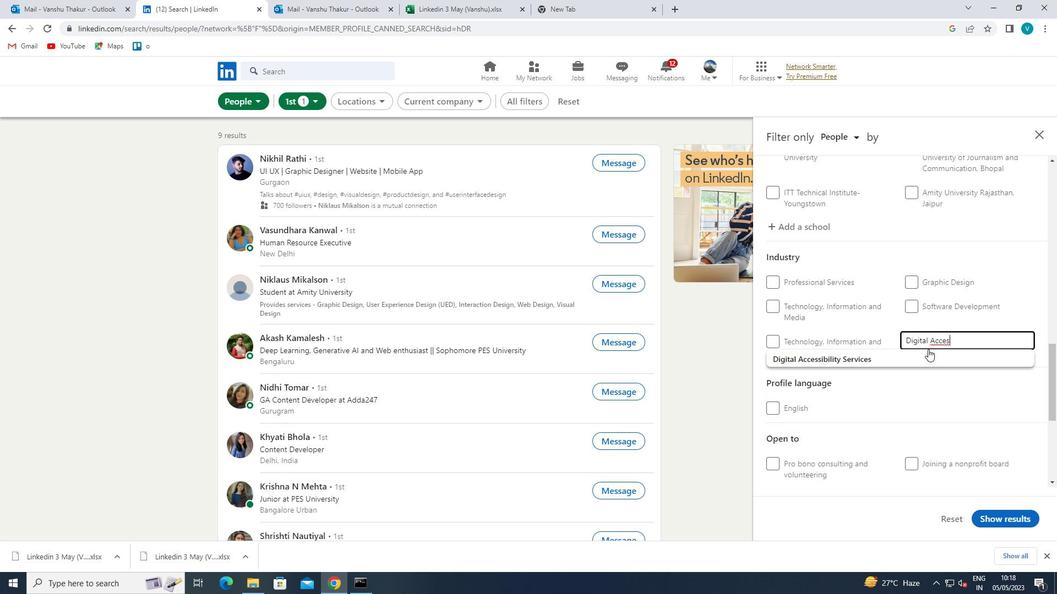 
Action: Mouse pressed left at (924, 353)
Screenshot: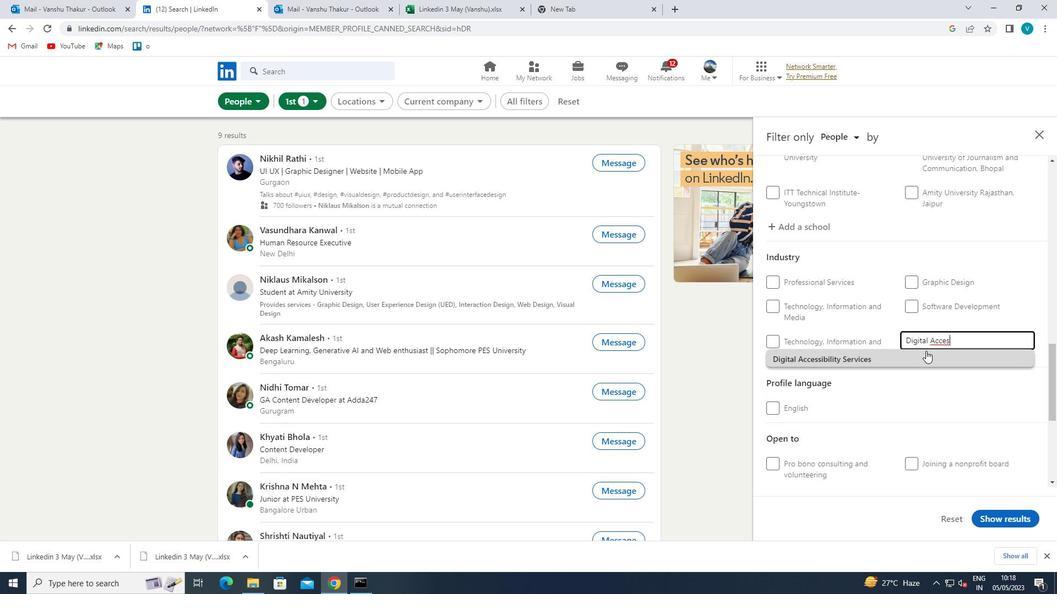 
Action: Mouse moved to (924, 353)
Screenshot: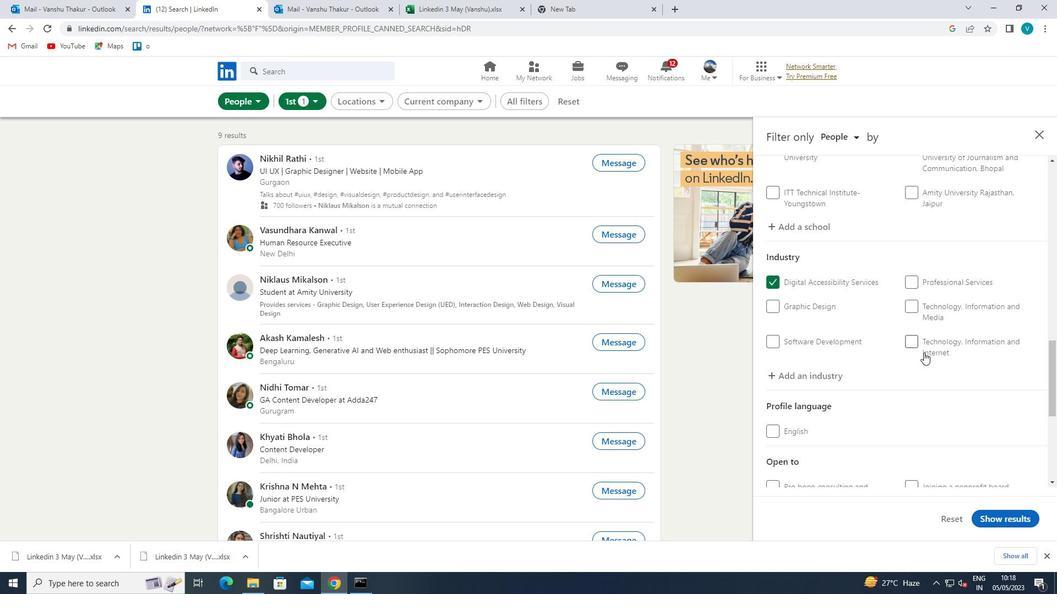 
Action: Mouse scrolled (924, 352) with delta (0, 0)
Screenshot: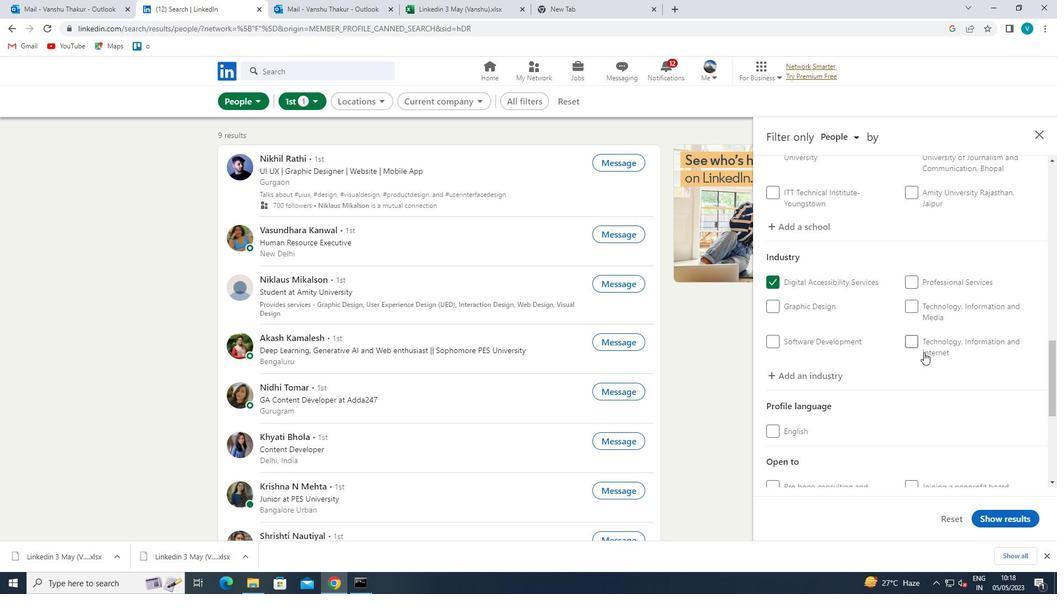 
Action: Mouse moved to (923, 353)
Screenshot: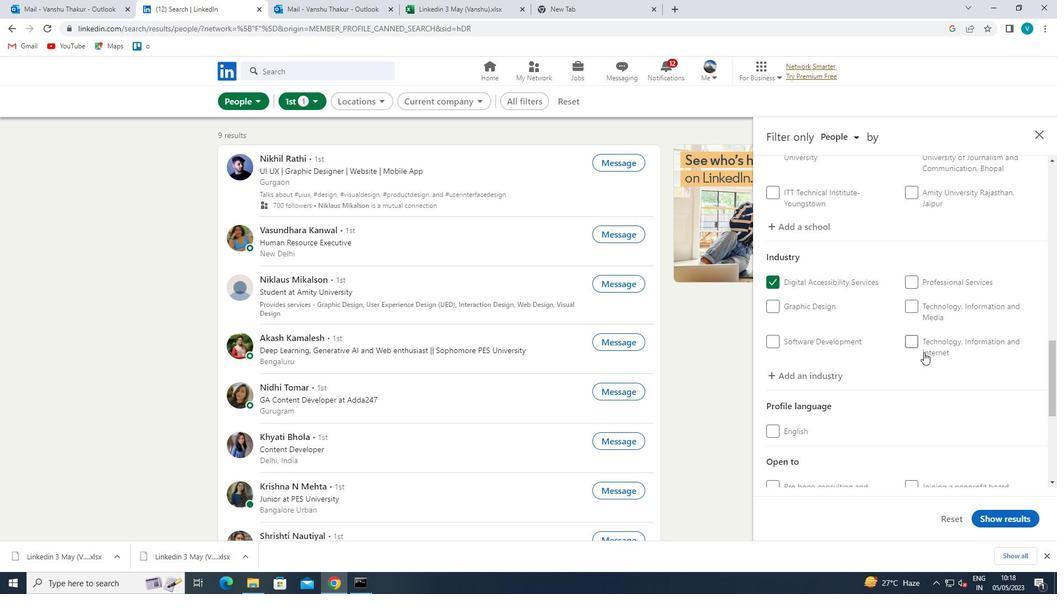 
Action: Mouse scrolled (923, 353) with delta (0, 0)
Screenshot: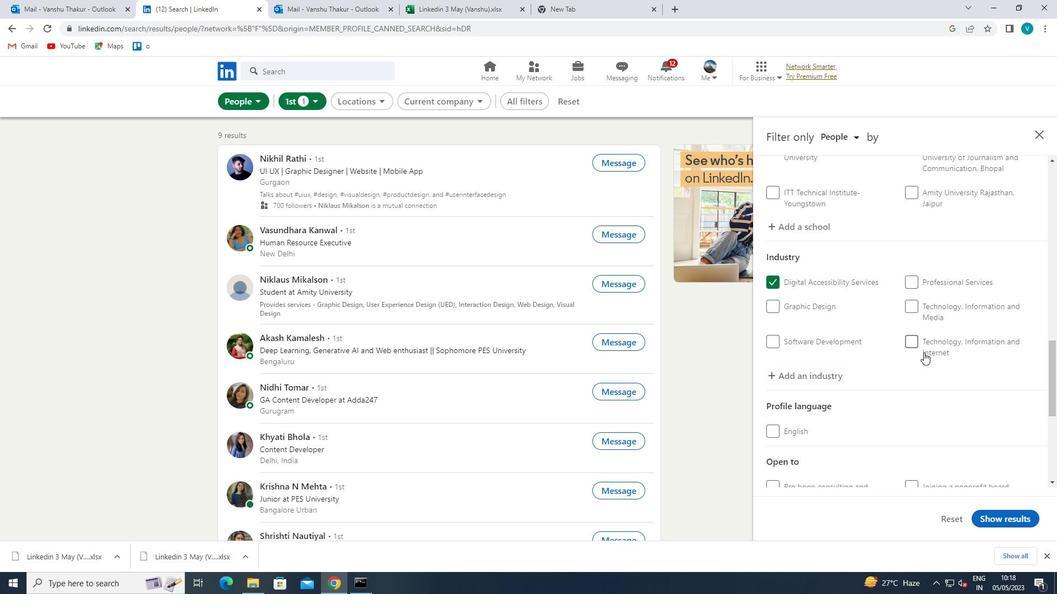 
Action: Mouse moved to (923, 353)
Screenshot: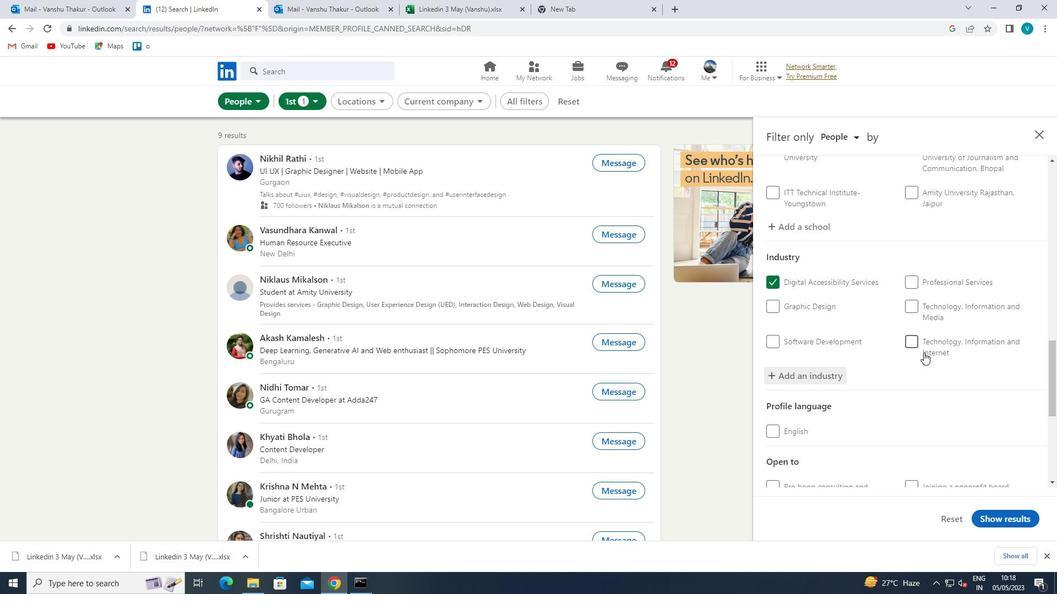 
Action: Mouse scrolled (923, 353) with delta (0, 0)
Screenshot: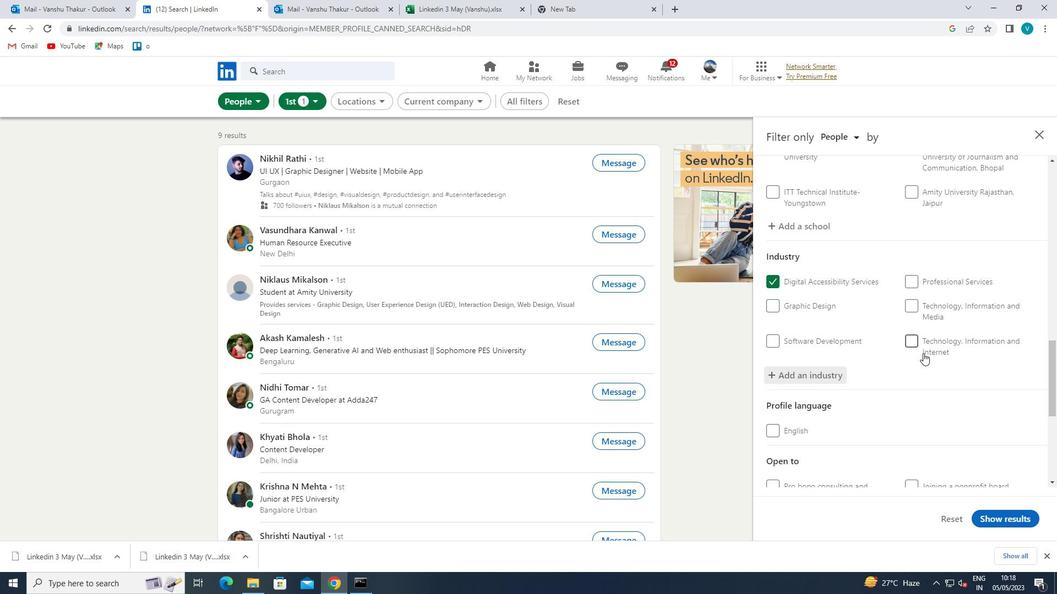 
Action: Mouse scrolled (923, 353) with delta (0, 0)
Screenshot: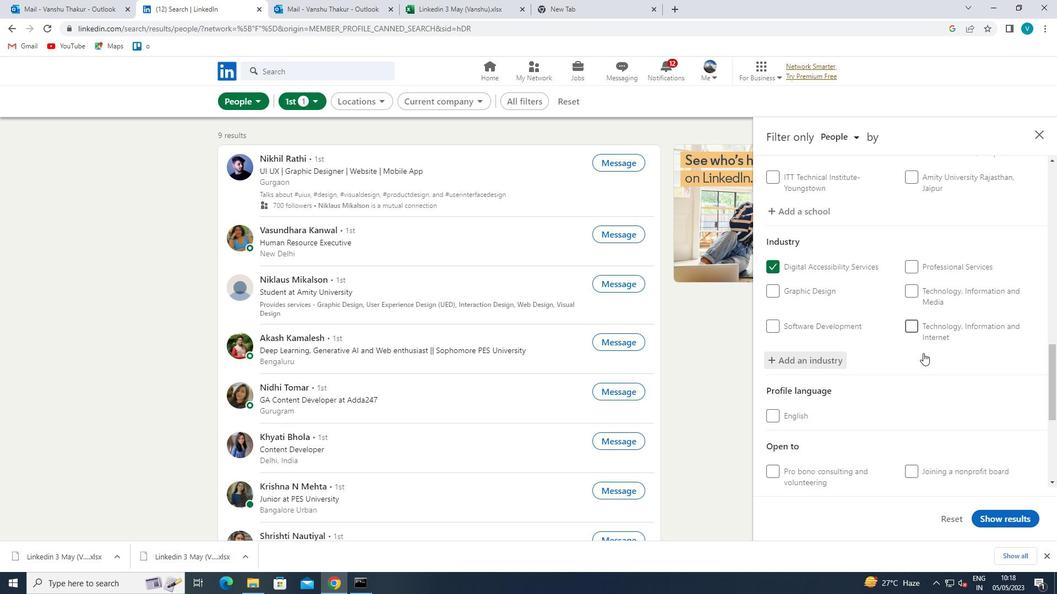 
Action: Mouse moved to (946, 384)
Screenshot: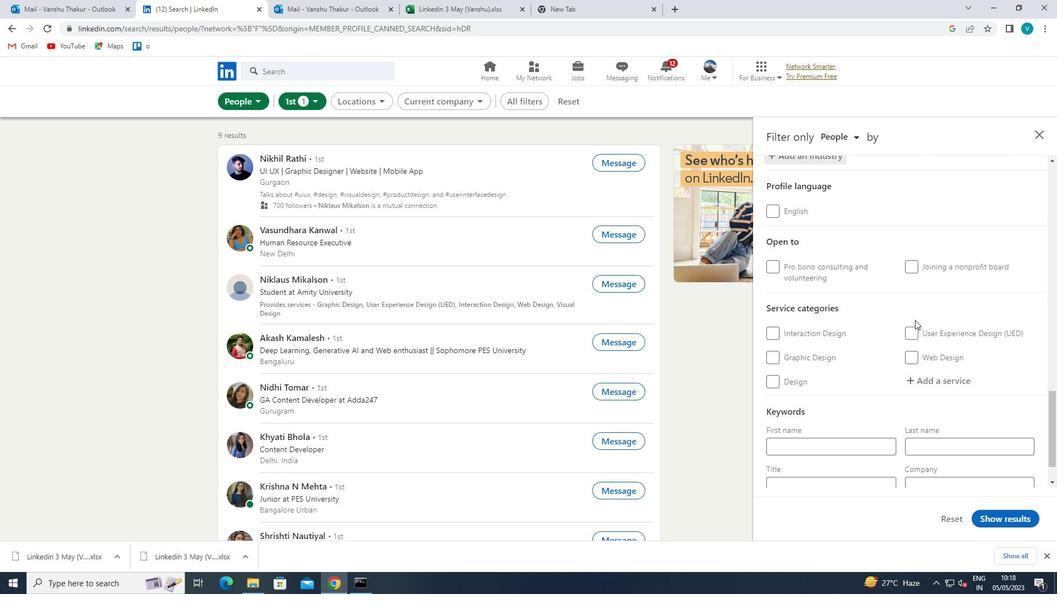 
Action: Mouse pressed left at (946, 384)
Screenshot: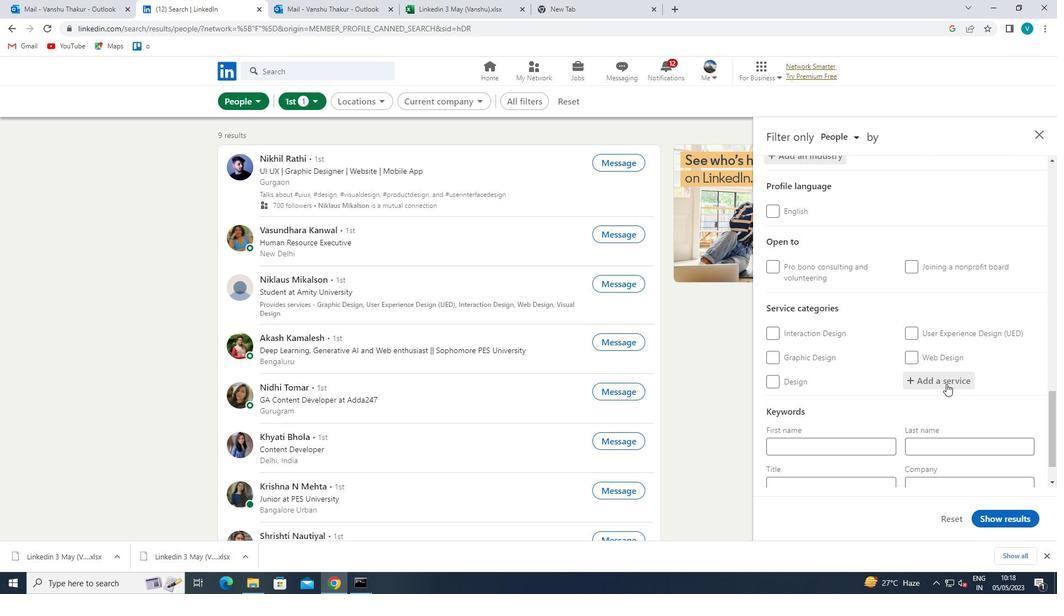 
Action: Mouse moved to (954, 381)
Screenshot: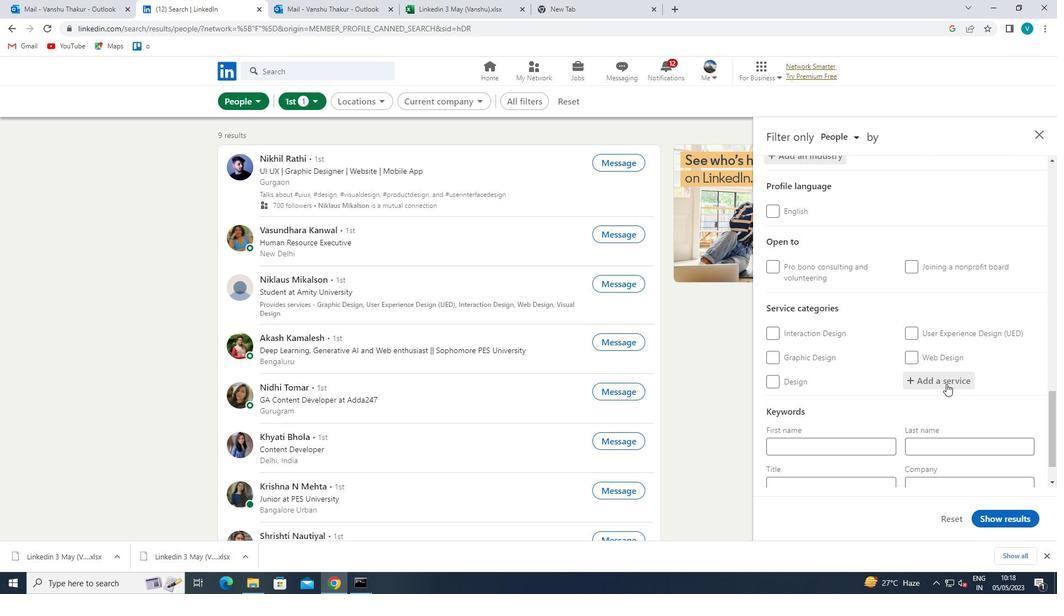 
Action: Key pressed <Key.shift>COACHING
Screenshot: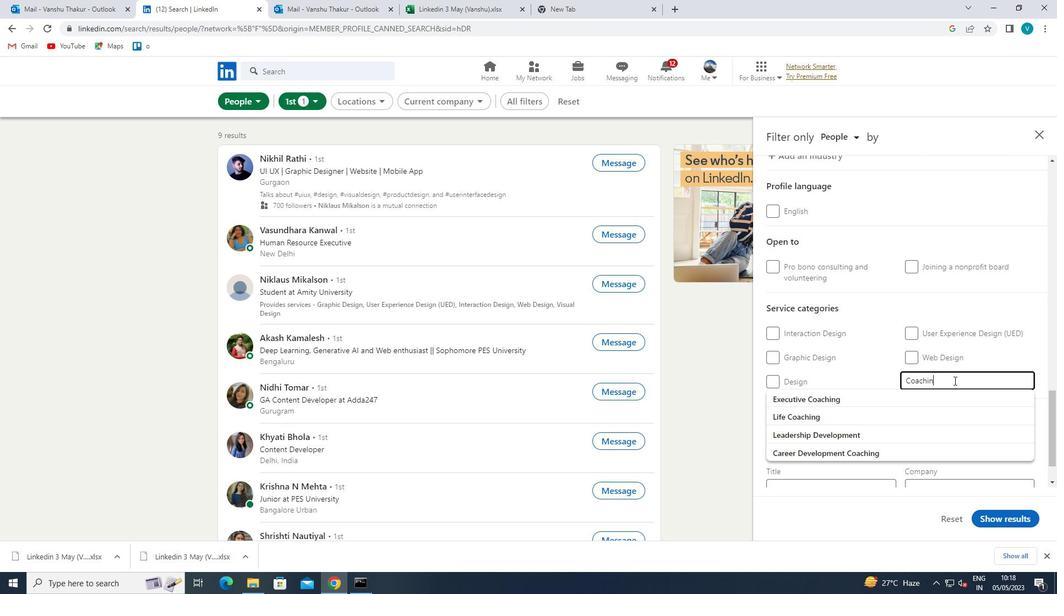 
Action: Mouse moved to (961, 389)
Screenshot: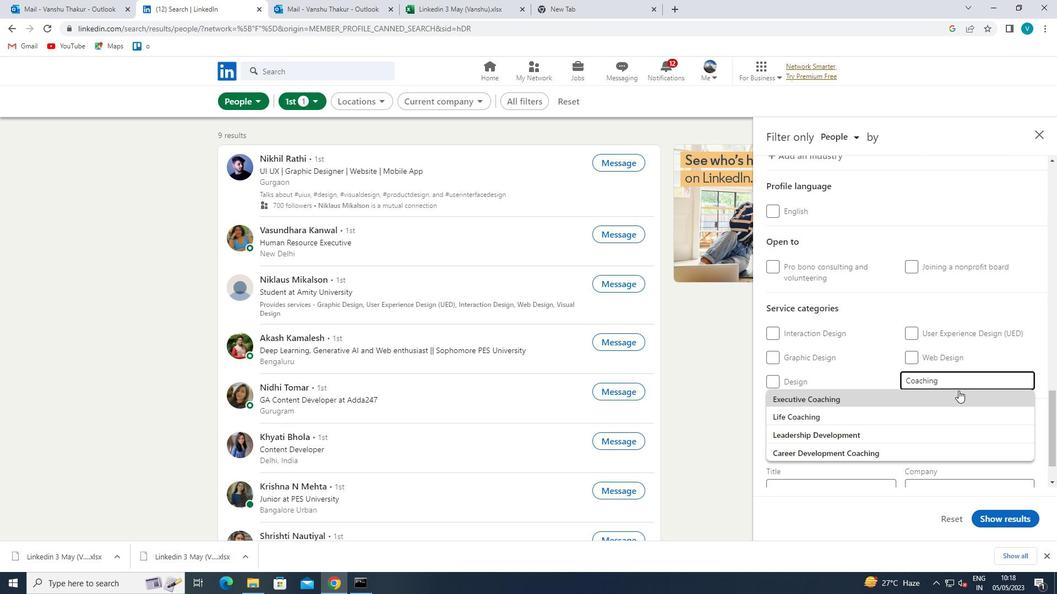 
Action: Key pressed <Key.space><Key.shift><Key.shift><Key.shift><Key.shift><Key.shift><Key.shift>&<Key.space><Key.shift><Key.shift><Key.shift><Key.shift><Key.shift>MENTORING
Screenshot: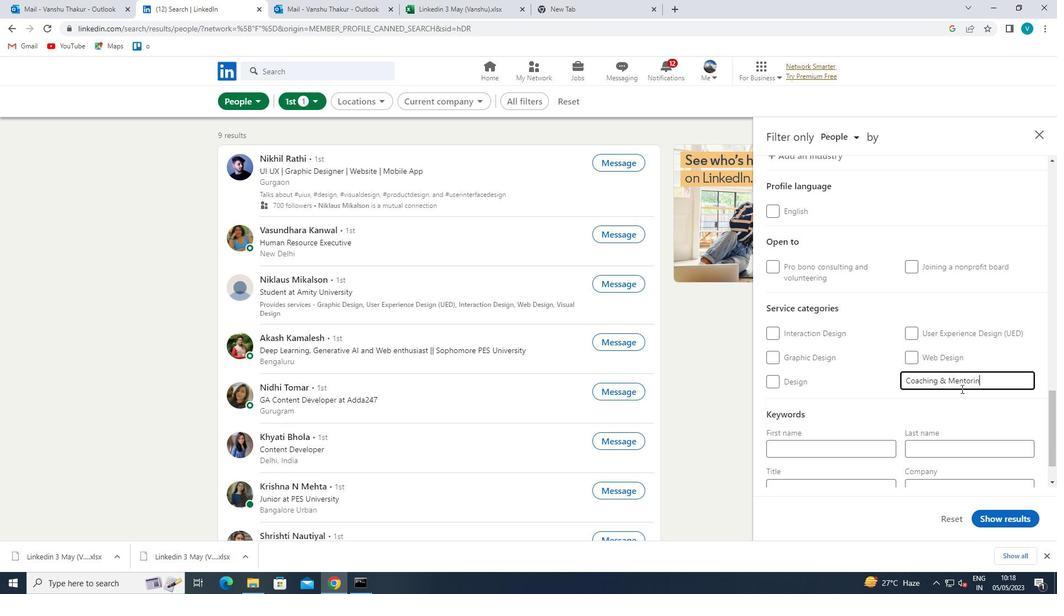 
Action: Mouse moved to (936, 402)
Screenshot: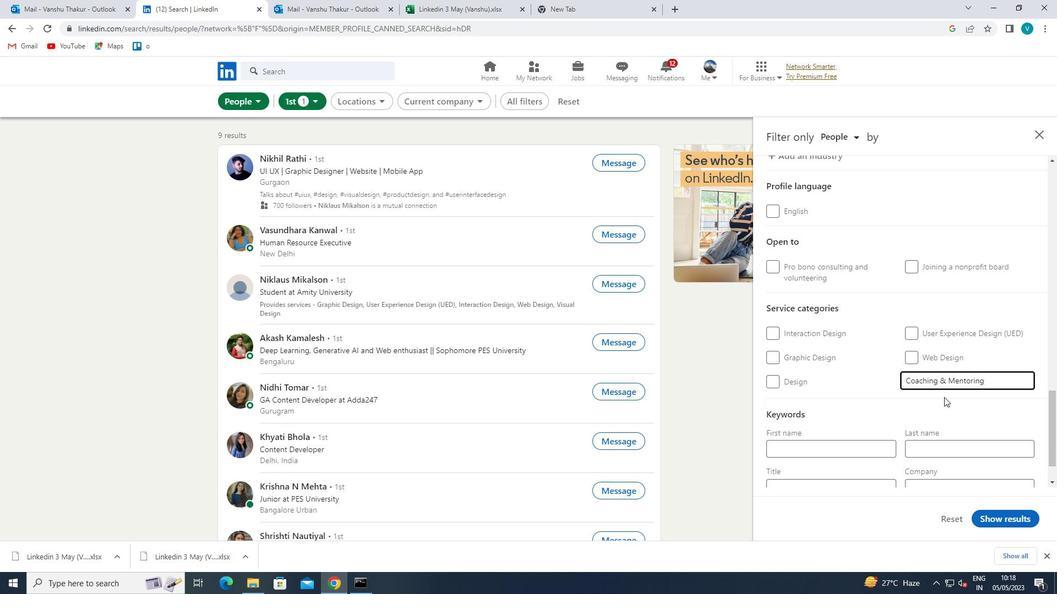 
Action: Mouse scrolled (936, 401) with delta (0, 0)
Screenshot: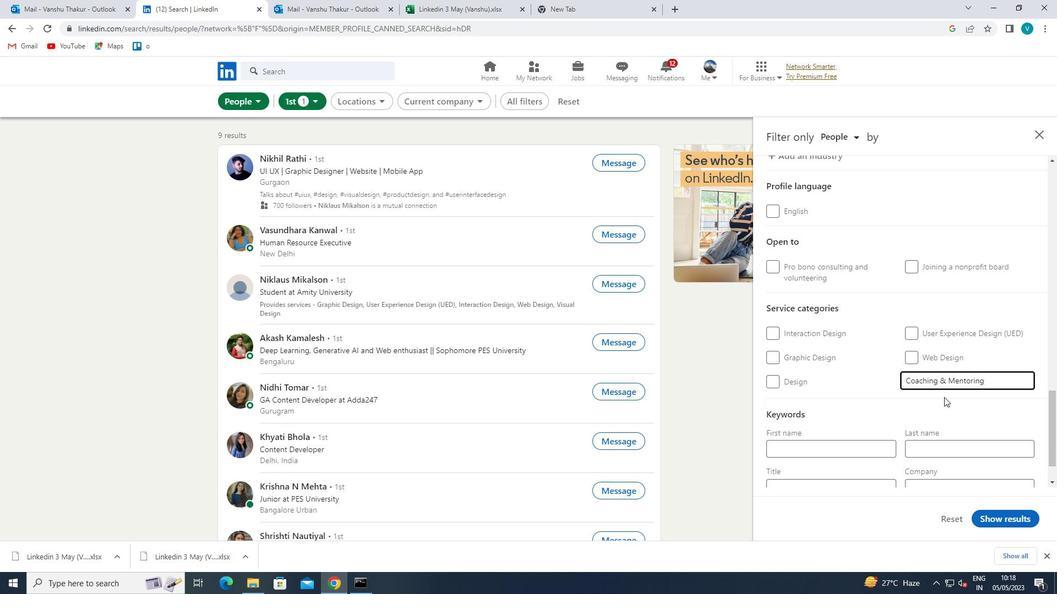 
Action: Mouse moved to (935, 402)
Screenshot: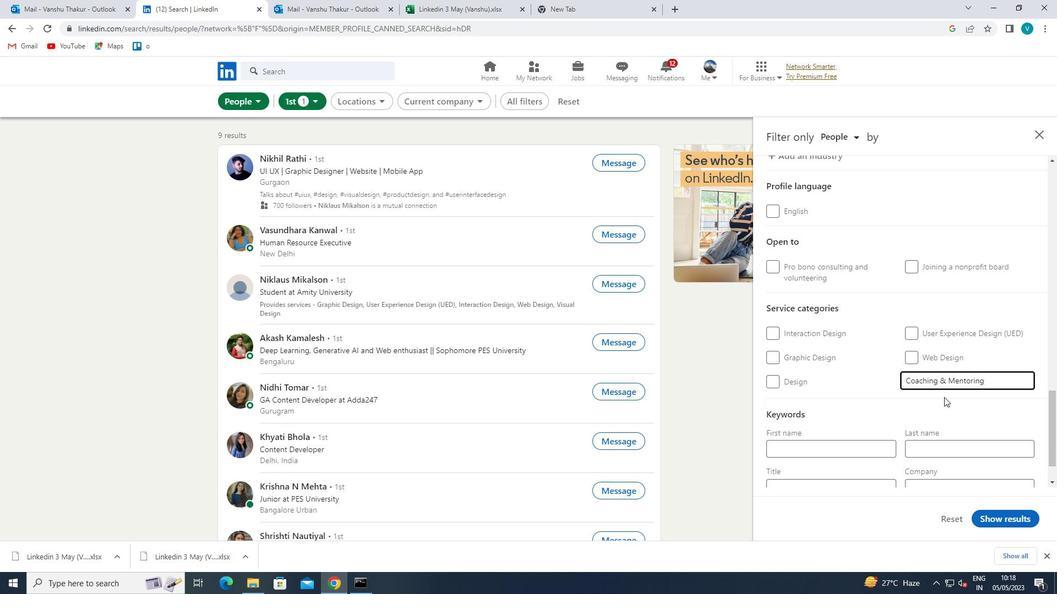 
Action: Mouse scrolled (935, 402) with delta (0, 0)
Screenshot: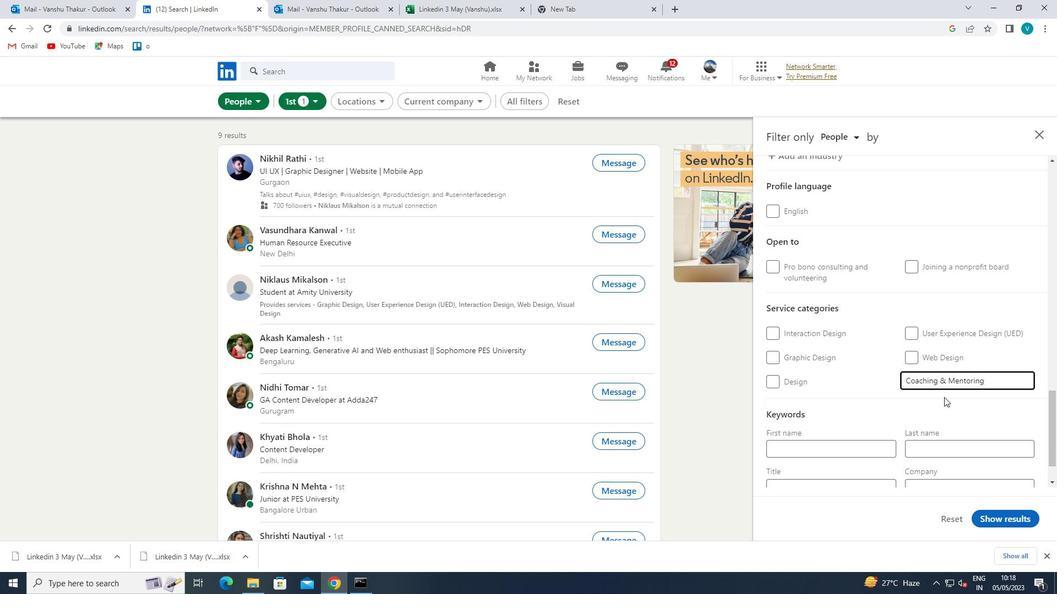 
Action: Mouse moved to (852, 436)
Screenshot: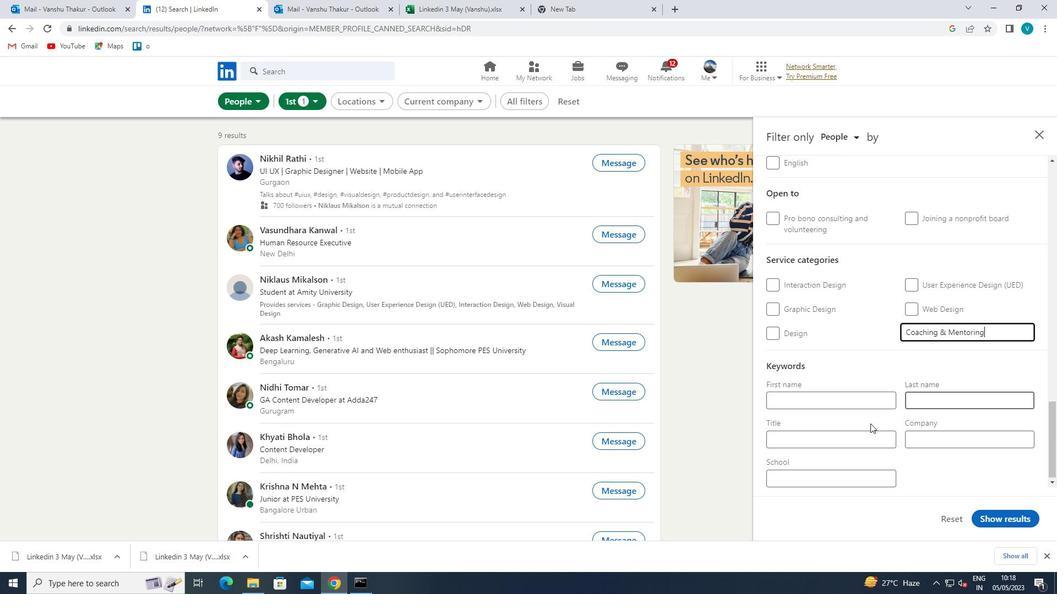 
Action: Mouse pressed left at (852, 436)
Screenshot: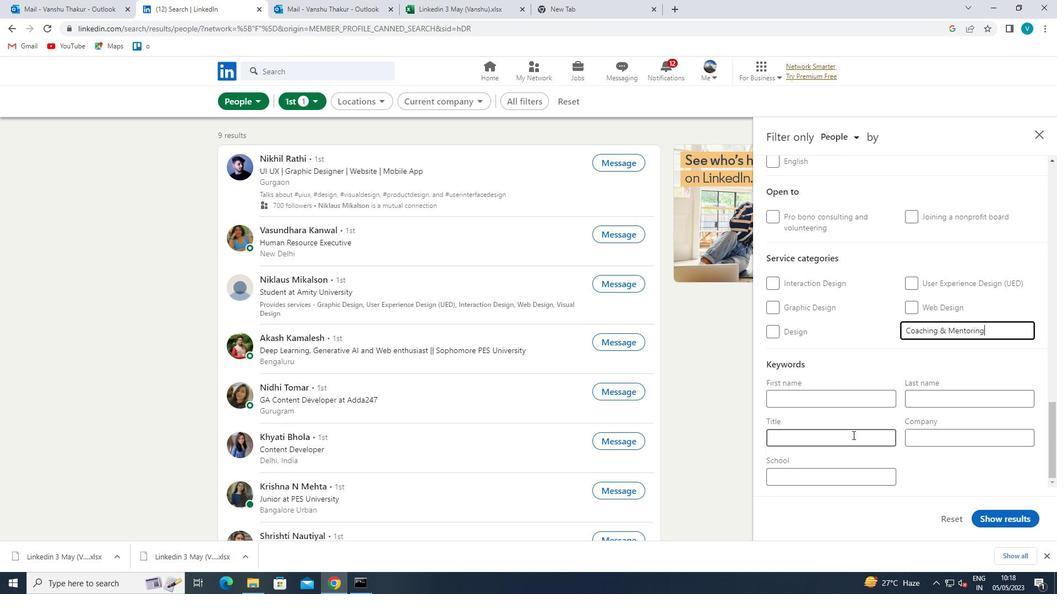 
Action: Key pressed <Key.shift>HOUSEKEEPER
Screenshot: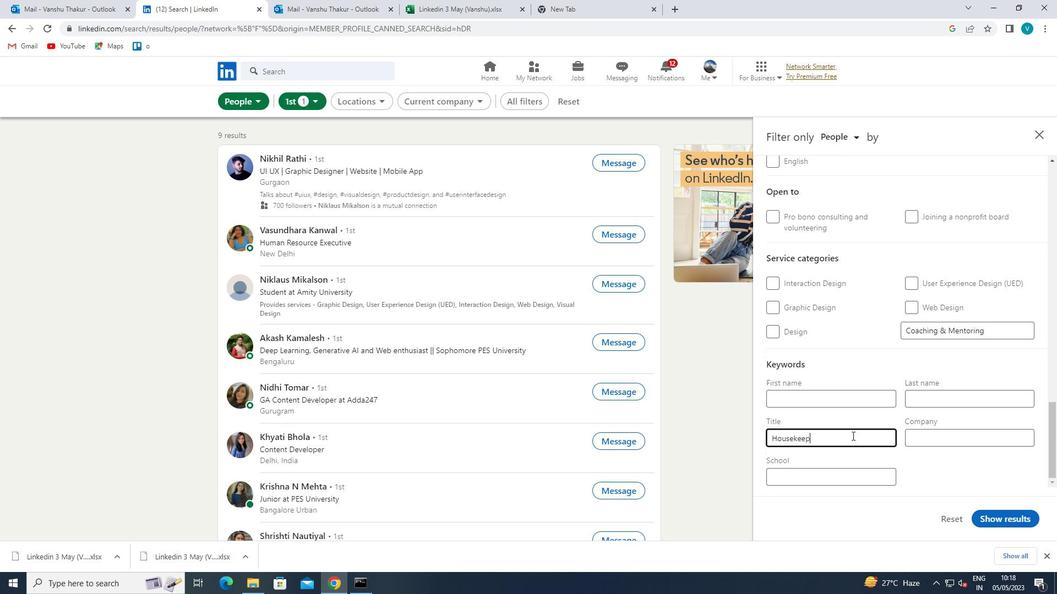 
Action: Mouse moved to (1016, 521)
Screenshot: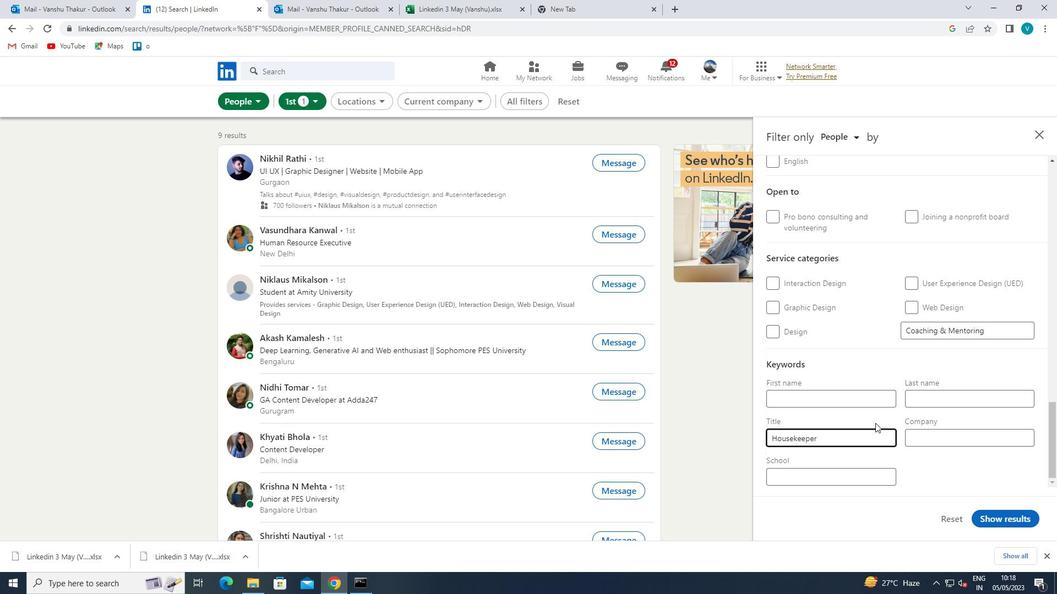 
Action: Mouse pressed left at (1016, 521)
Screenshot: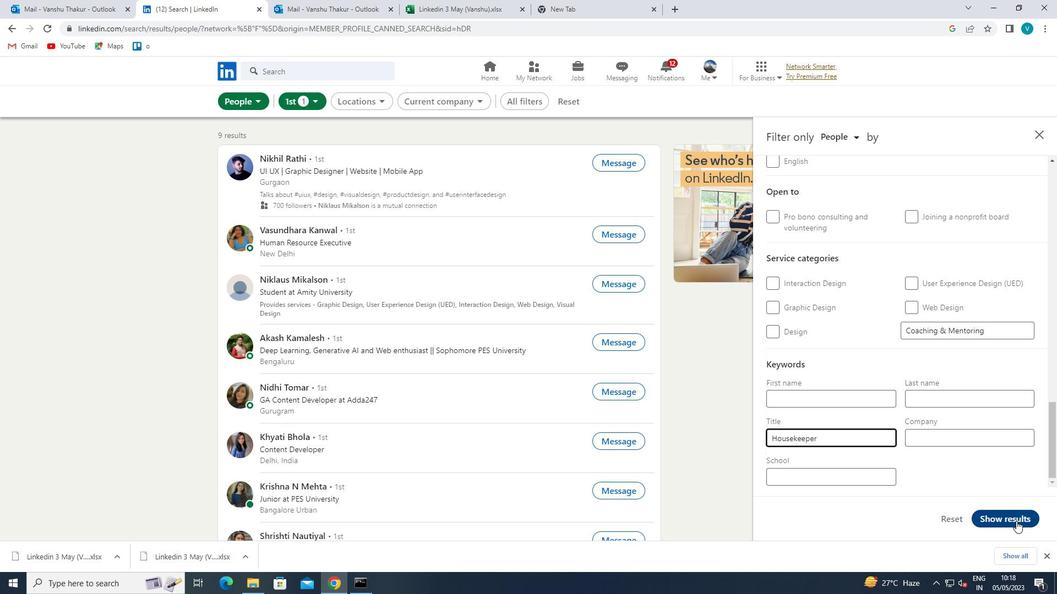 
